 Task: Look for space in East Chicago, United States from 6th September, 2023 to 12th September, 2023 for 4 adults in price range Rs.10000 to Rs.14000. Place can be private room with 4 bedrooms having 4 beds and 4 bathrooms. Property type can be house, flat, guest house. Amenities needed are: wifi, TV, free parkinig on premises, gym, breakfast. Booking option can be shelf check-in. Required host language is English.
Action: Mouse moved to (486, 102)
Screenshot: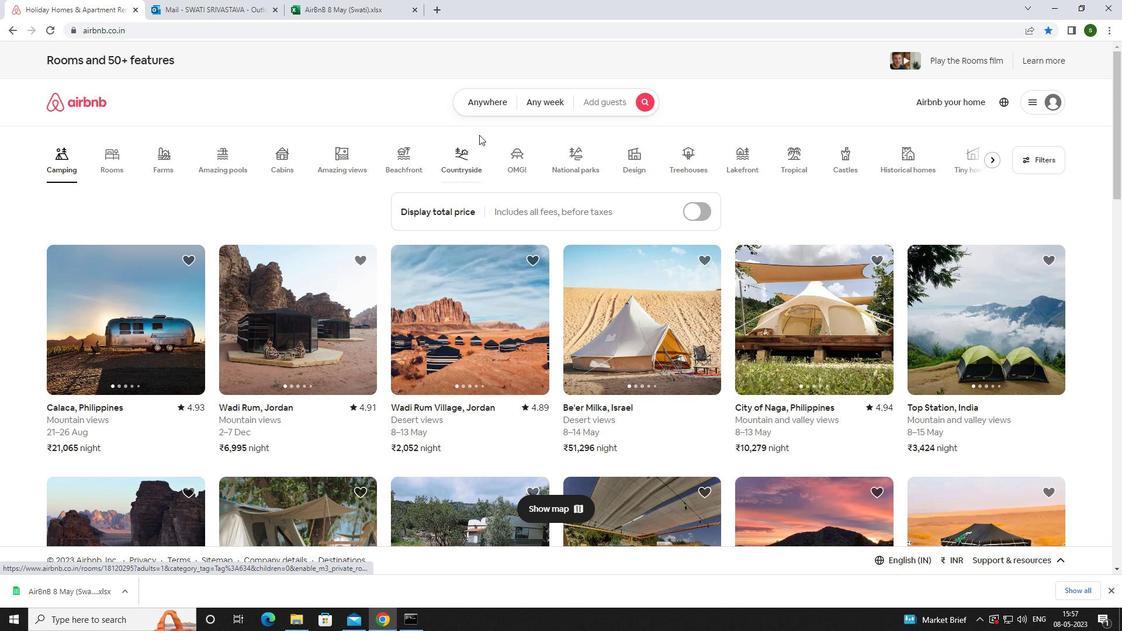 
Action: Mouse pressed left at (486, 102)
Screenshot: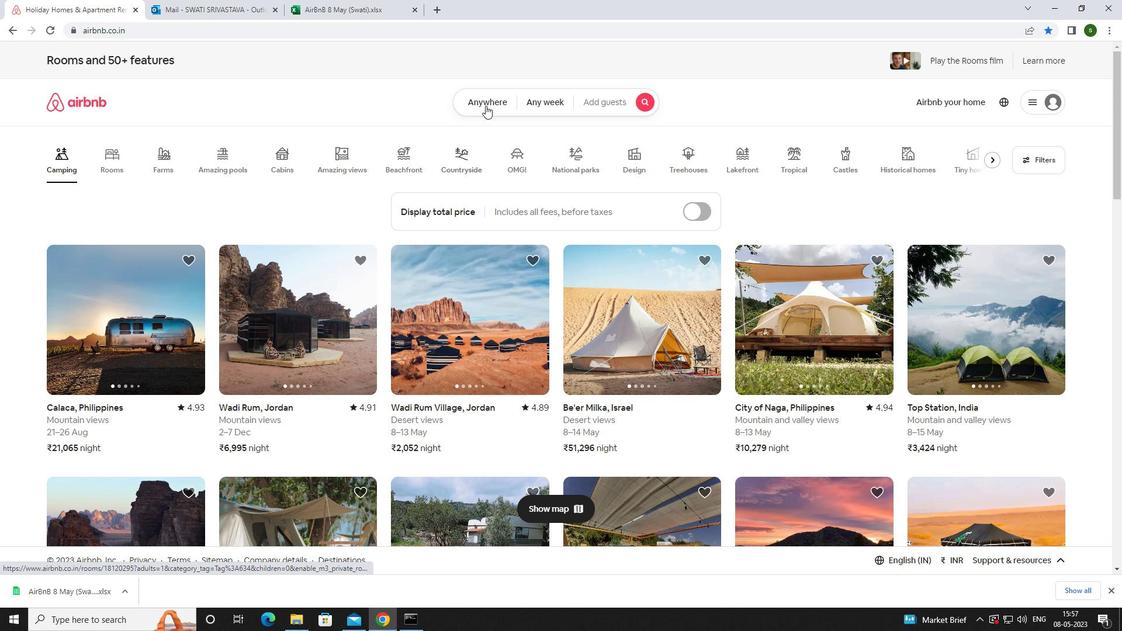 
Action: Mouse moved to (402, 149)
Screenshot: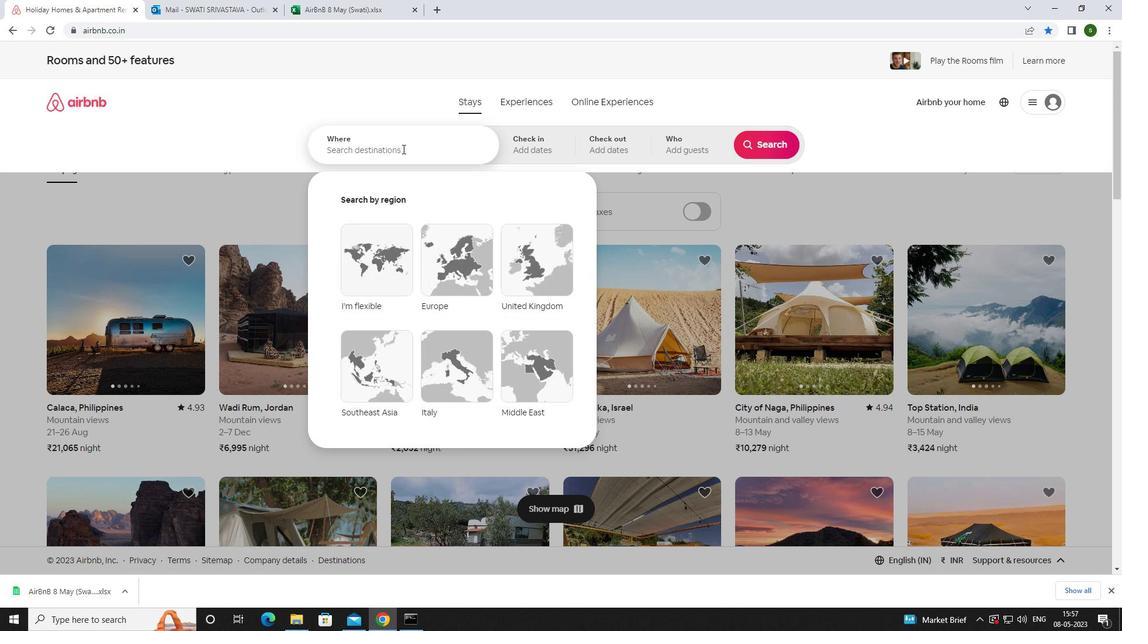 
Action: Mouse pressed left at (402, 149)
Screenshot: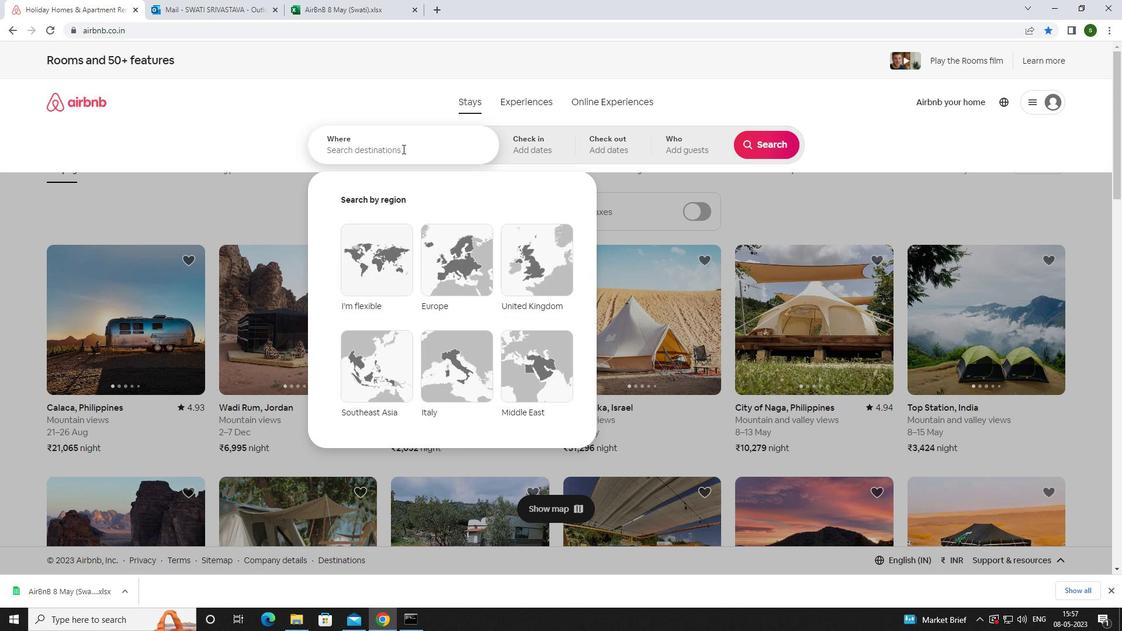 
Action: Key pressed <Key.caps_lock>e<Key.caps_lock>ast<Key.space><Key.caps_lock>c<Key.caps_lock>hicago,<Key.space><Key.caps_lock>u<Key.caps_lock>nited<Key.space><Key.caps_lock>s<Key.caps_lock>tates<Key.enter>
Screenshot: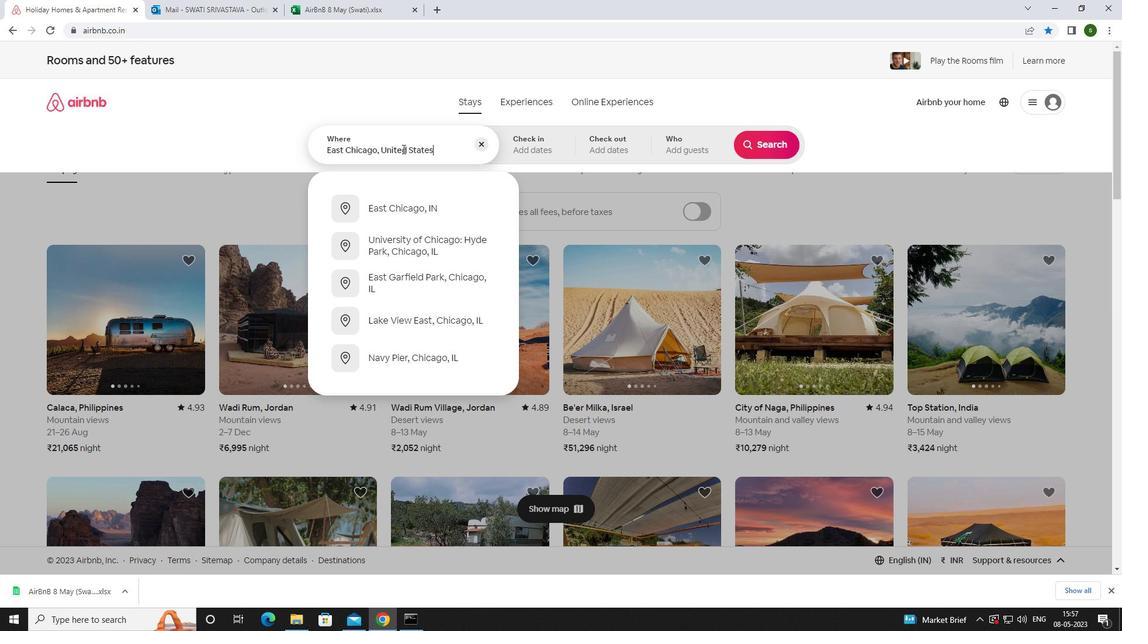 
Action: Mouse moved to (769, 237)
Screenshot: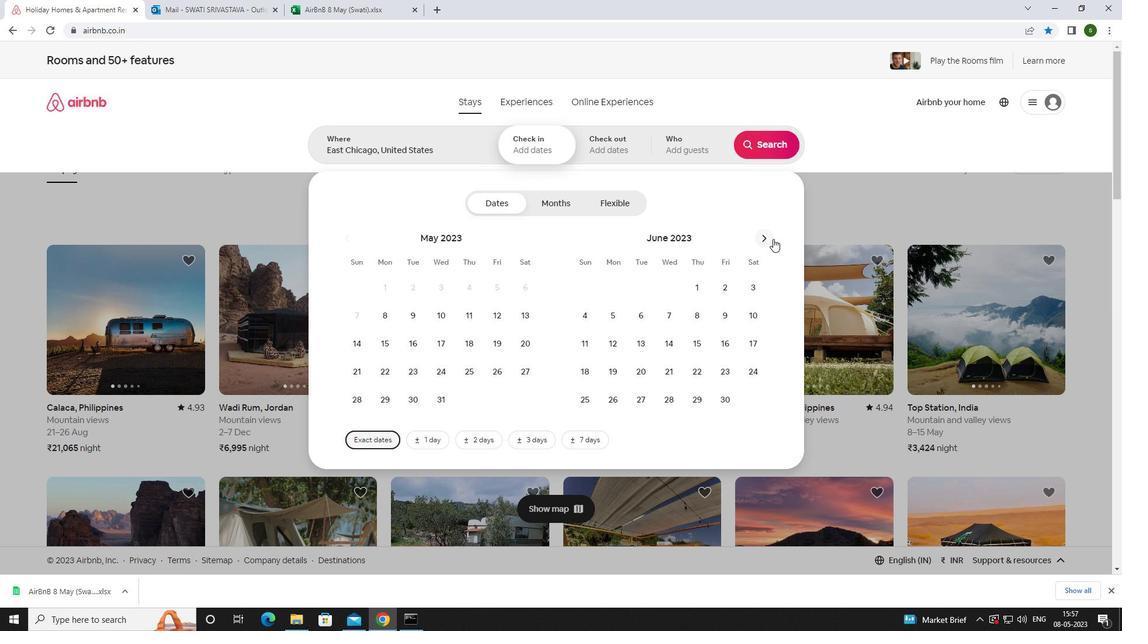 
Action: Mouse pressed left at (769, 237)
Screenshot: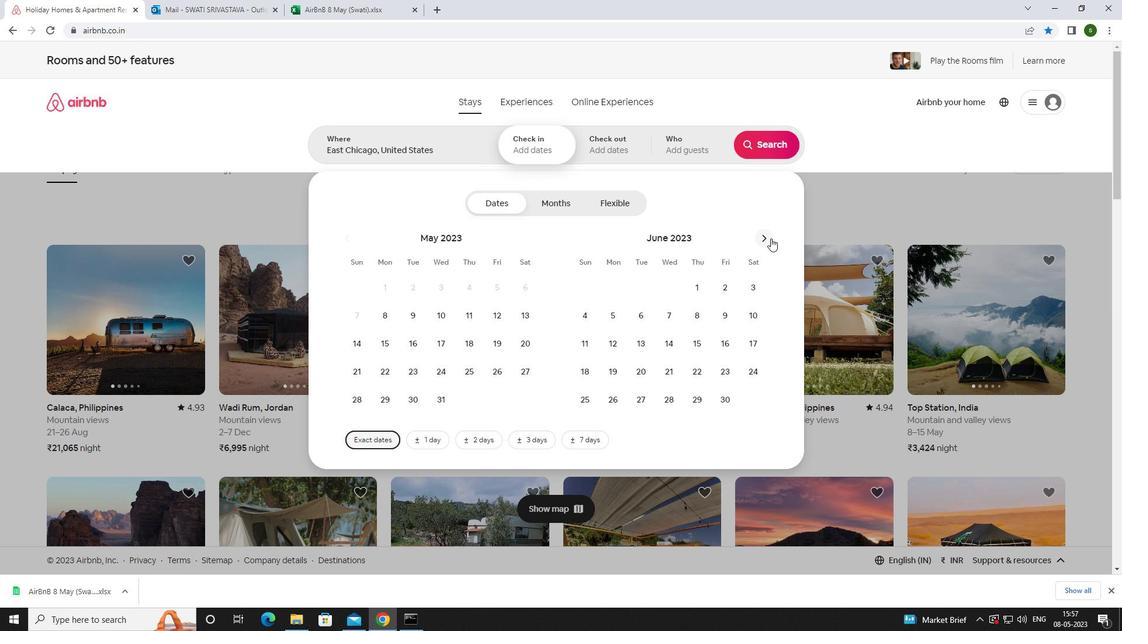 
Action: Mouse pressed left at (769, 237)
Screenshot: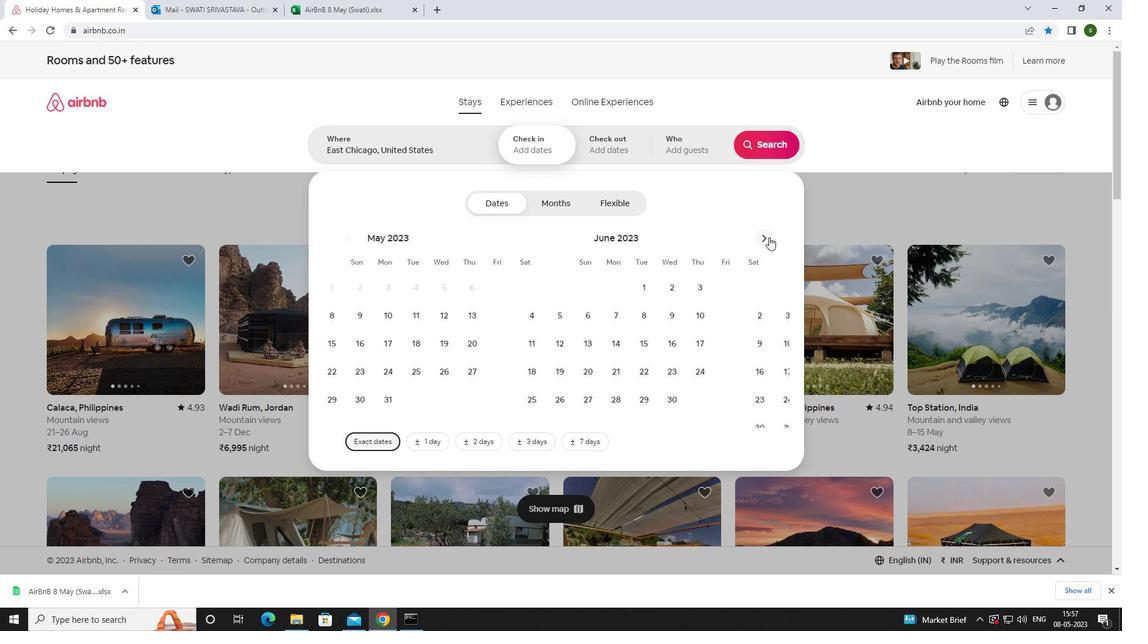 
Action: Mouse pressed left at (769, 237)
Screenshot: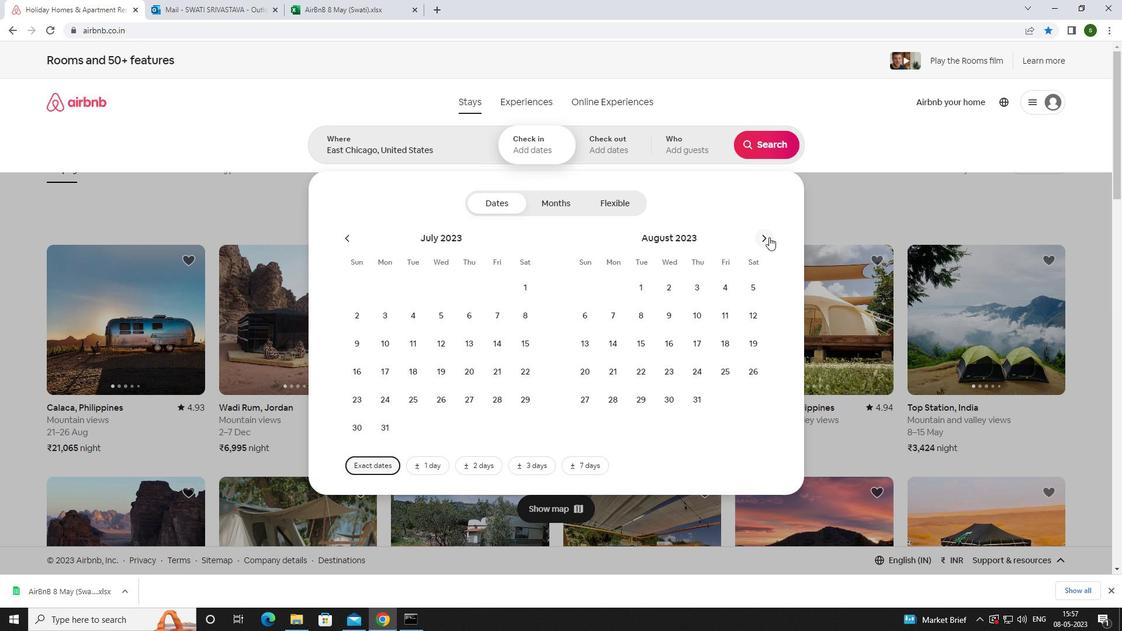 
Action: Mouse moved to (664, 310)
Screenshot: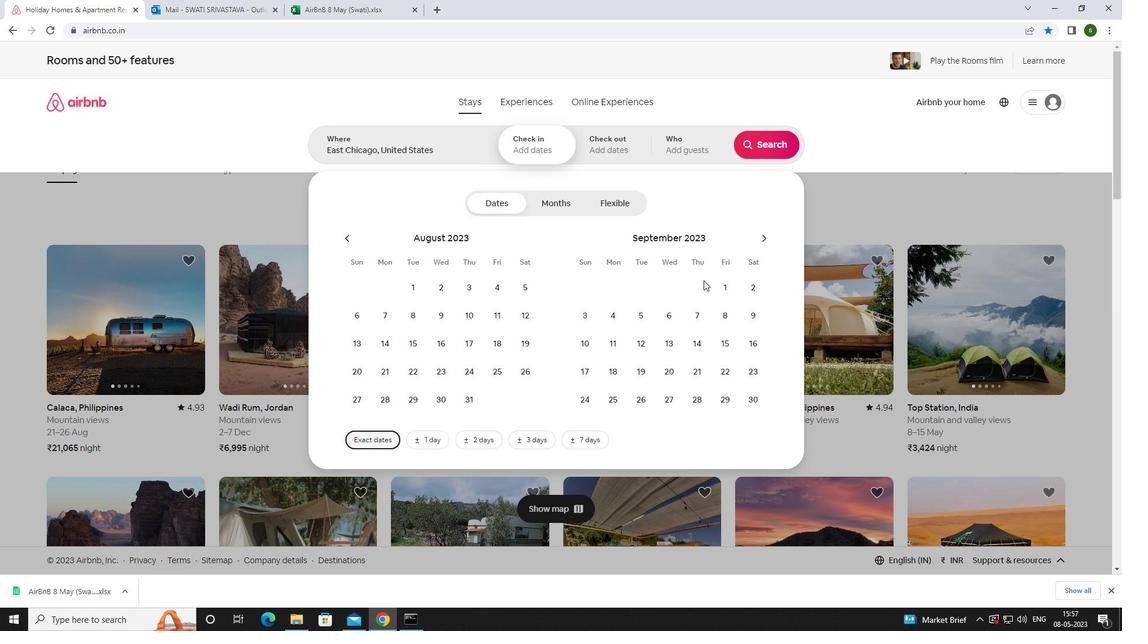 
Action: Mouse pressed left at (664, 310)
Screenshot: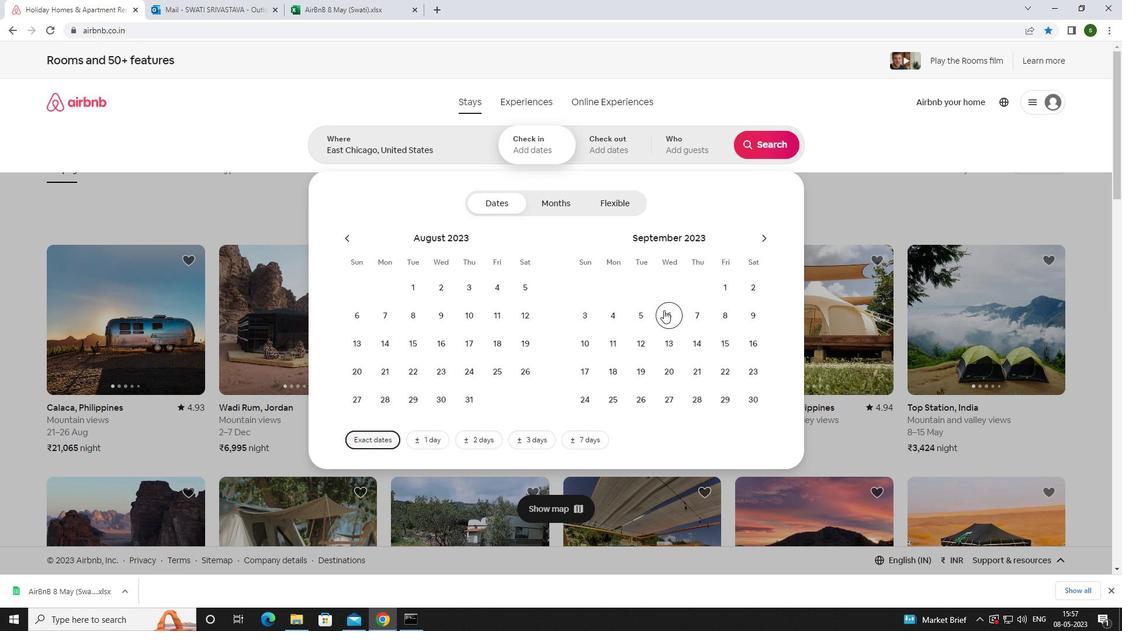
Action: Mouse moved to (641, 337)
Screenshot: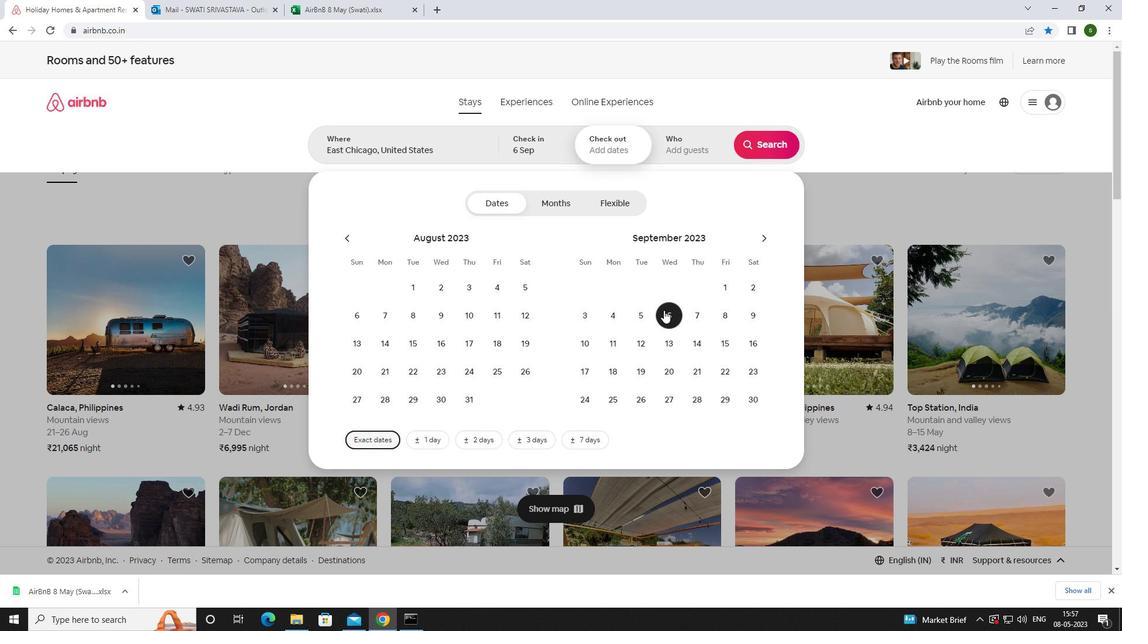 
Action: Mouse pressed left at (641, 337)
Screenshot: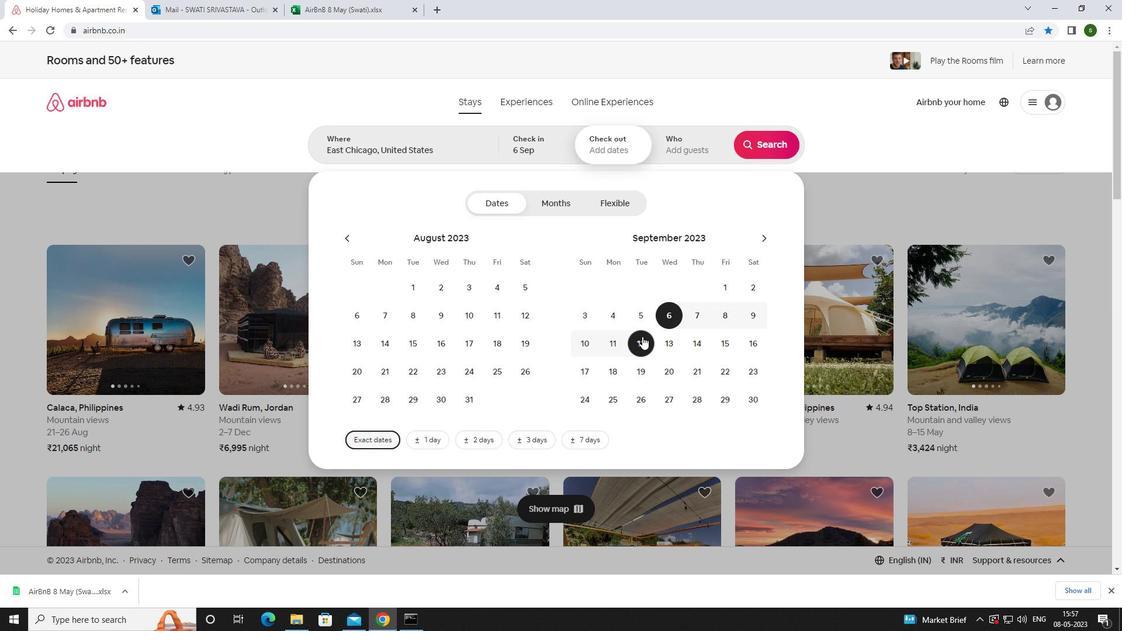 
Action: Mouse moved to (679, 149)
Screenshot: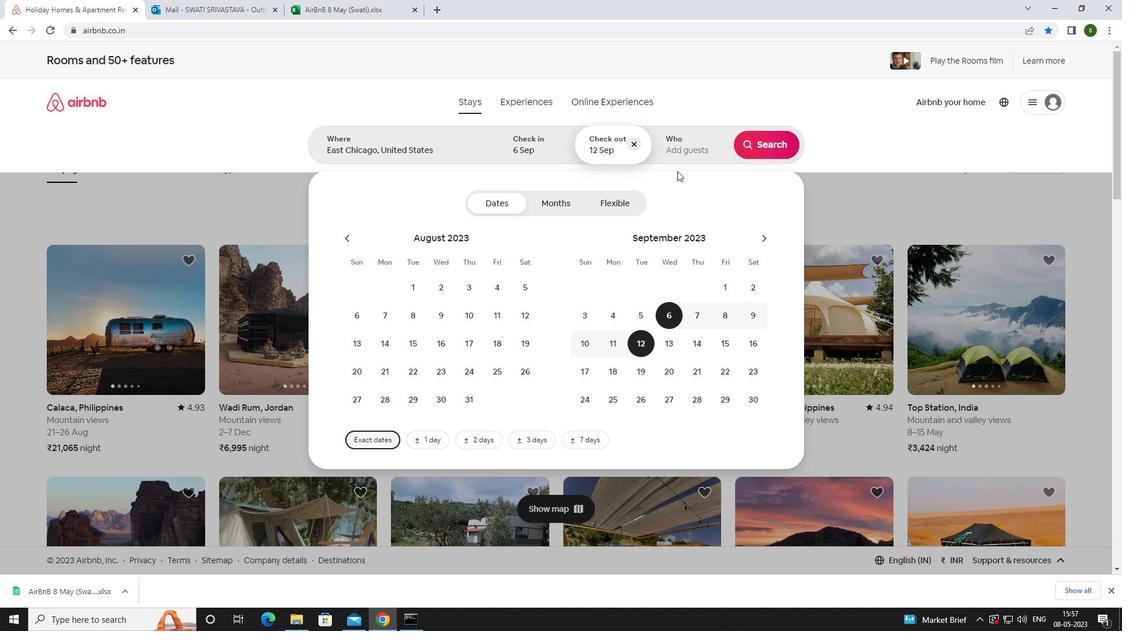 
Action: Mouse pressed left at (679, 149)
Screenshot: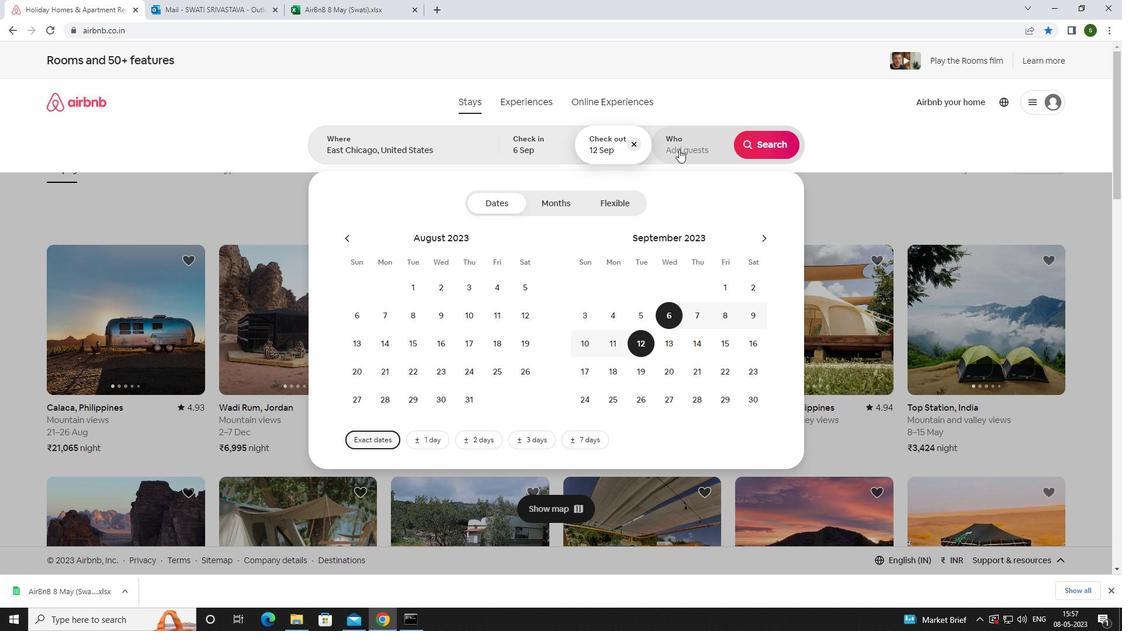 
Action: Mouse moved to (766, 205)
Screenshot: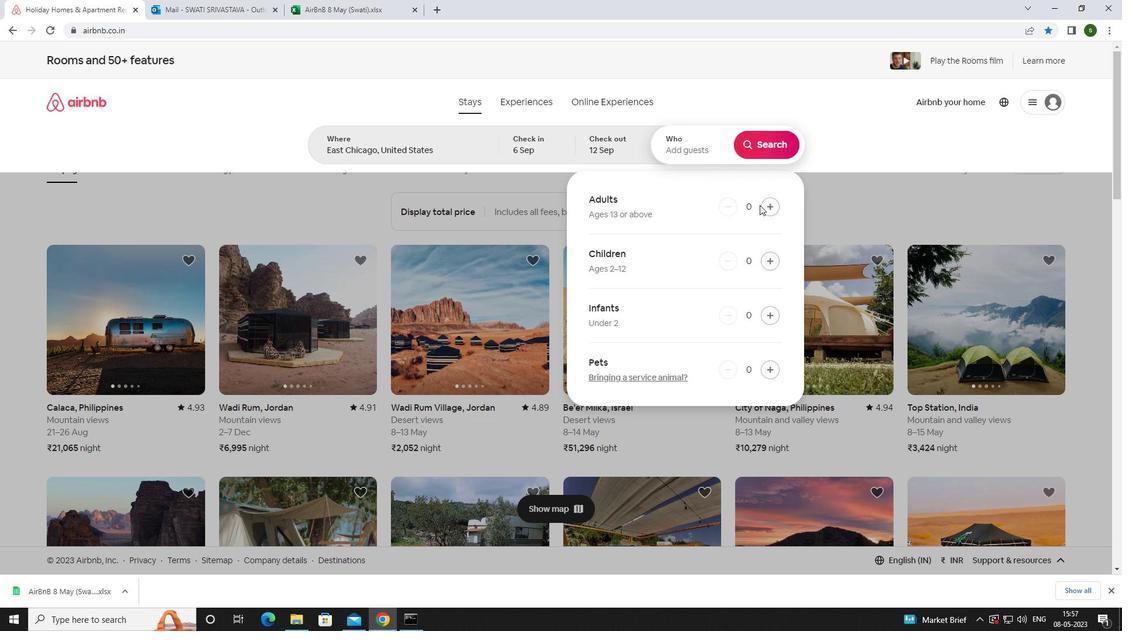 
Action: Mouse pressed left at (766, 205)
Screenshot: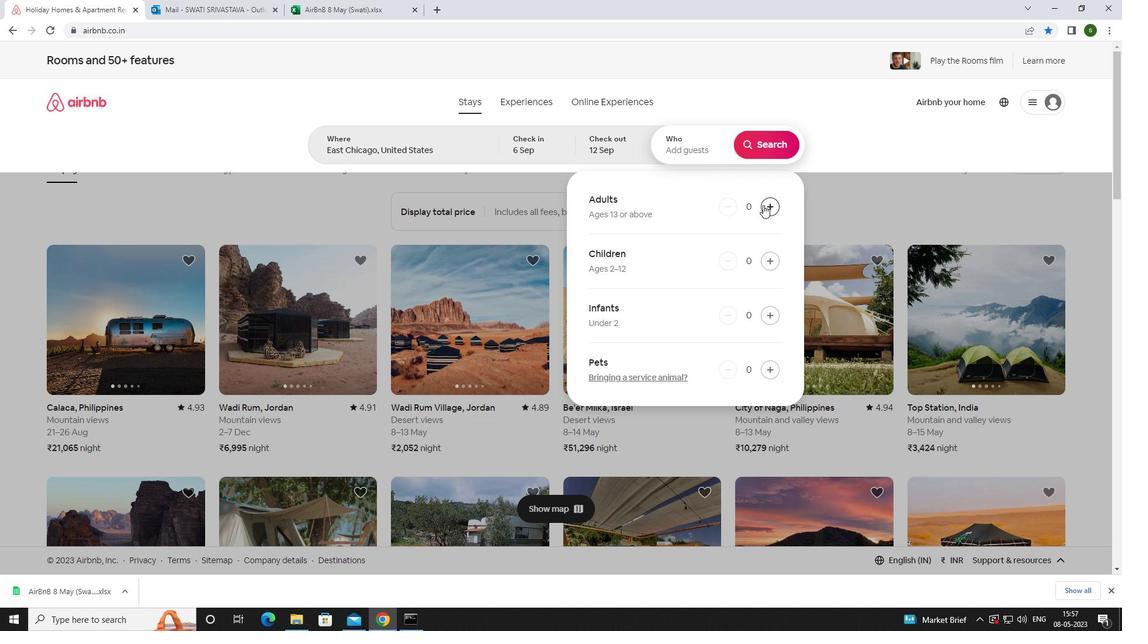 
Action: Mouse pressed left at (766, 205)
Screenshot: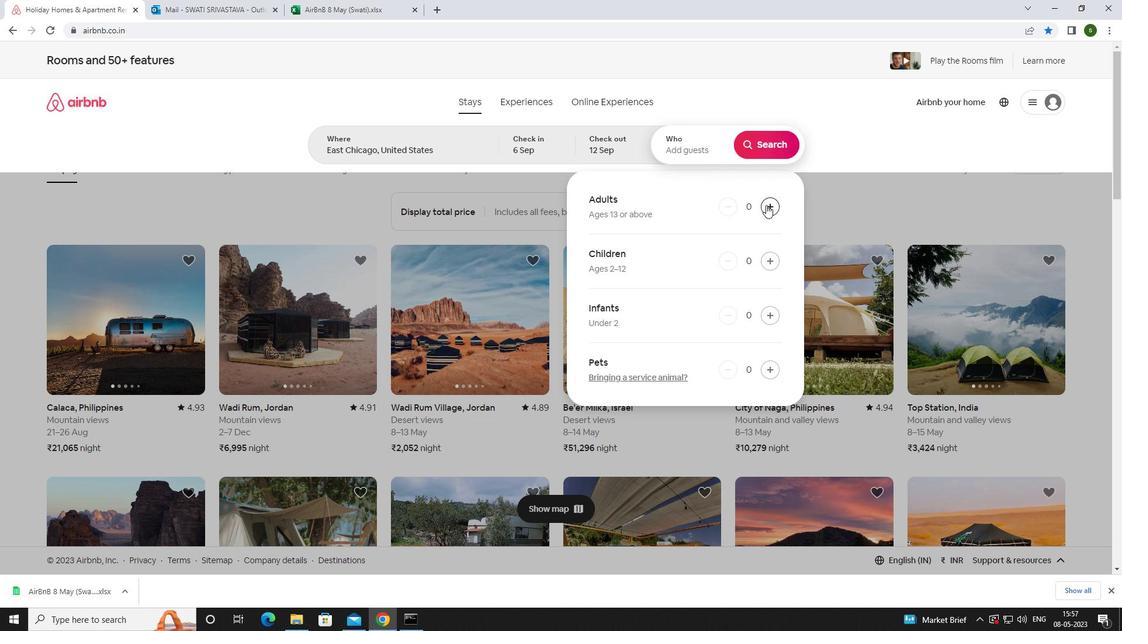 
Action: Mouse pressed left at (766, 205)
Screenshot: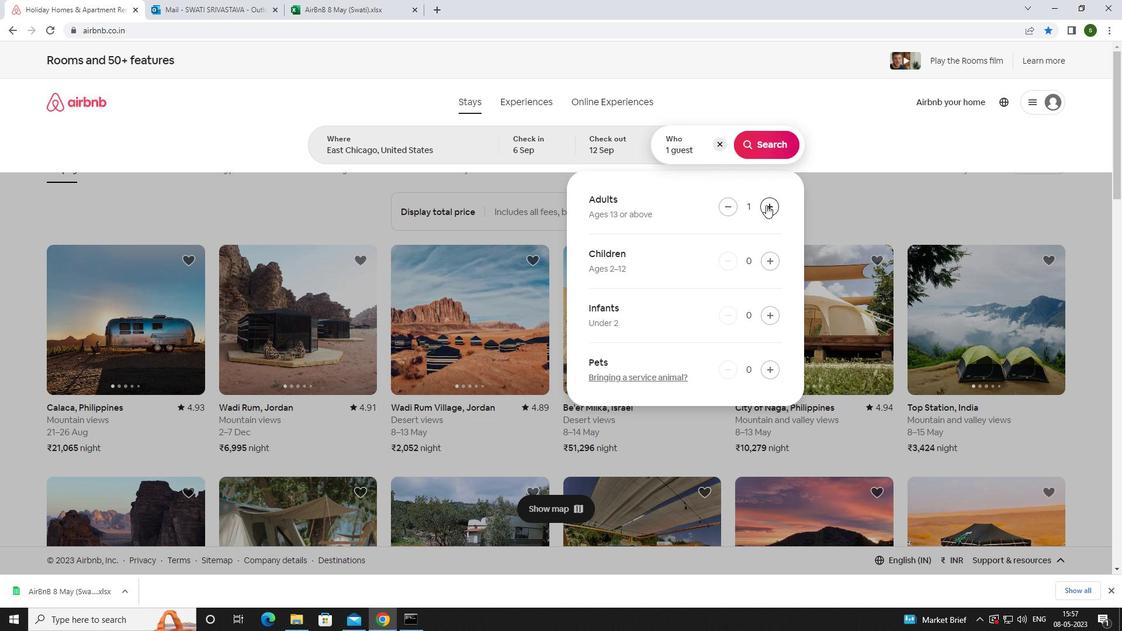 
Action: Mouse pressed left at (766, 205)
Screenshot: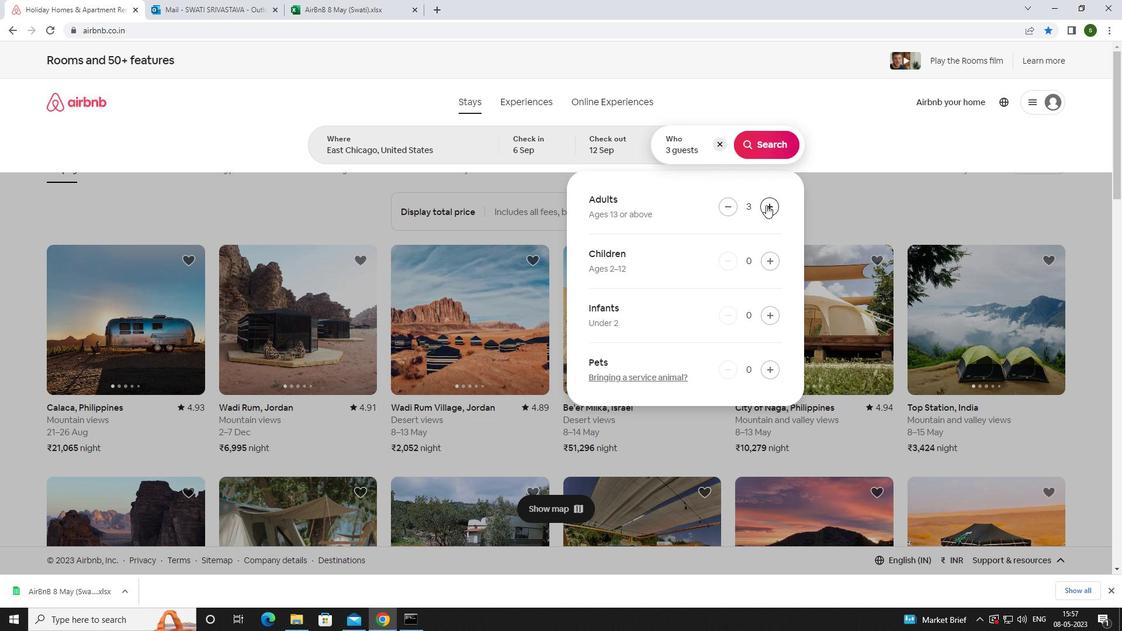 
Action: Mouse moved to (766, 146)
Screenshot: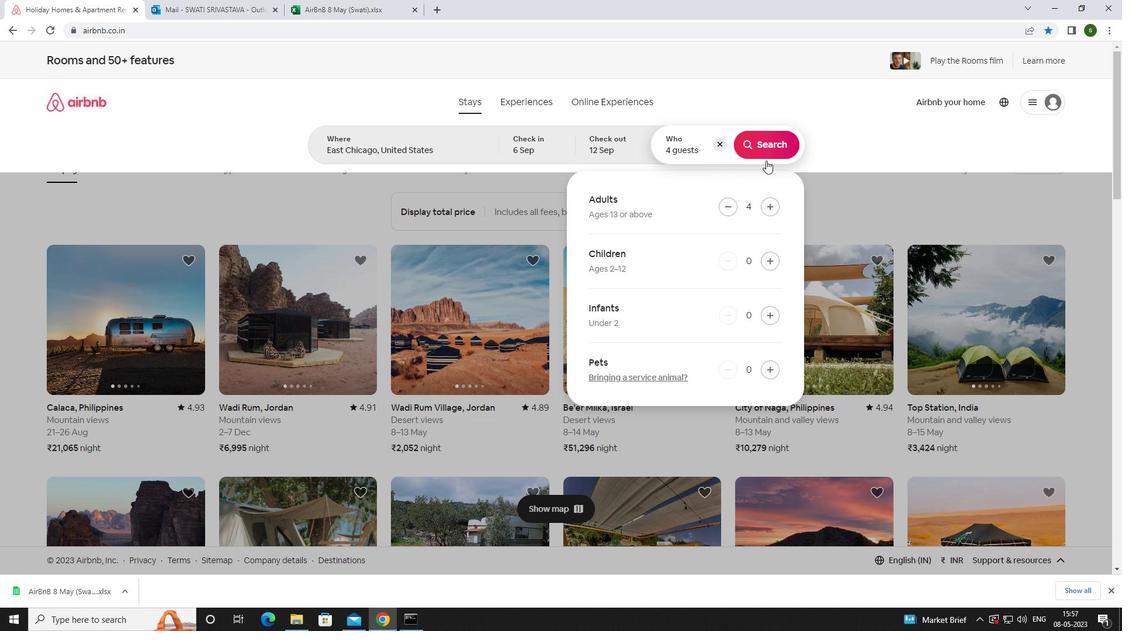 
Action: Mouse pressed left at (766, 146)
Screenshot: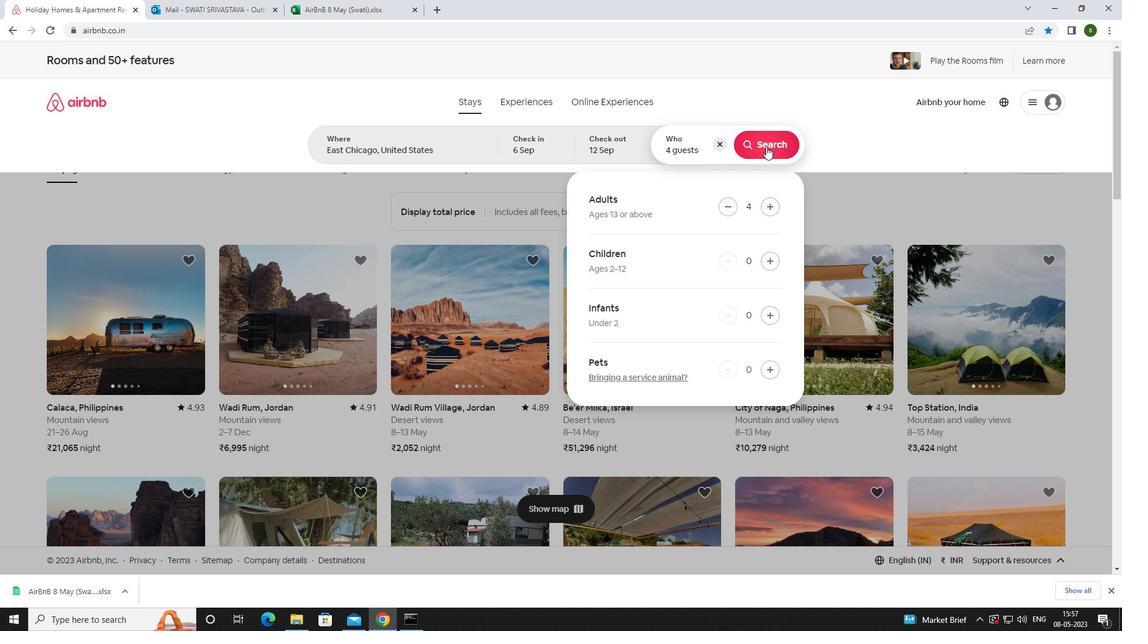 
Action: Mouse moved to (1061, 105)
Screenshot: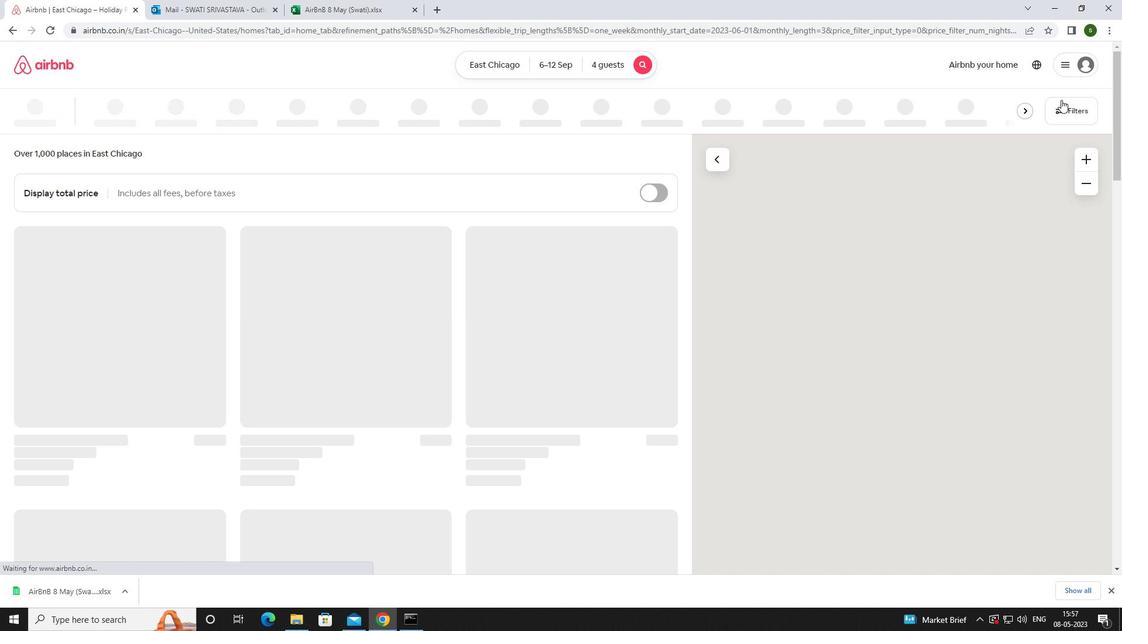 
Action: Mouse pressed left at (1061, 105)
Screenshot: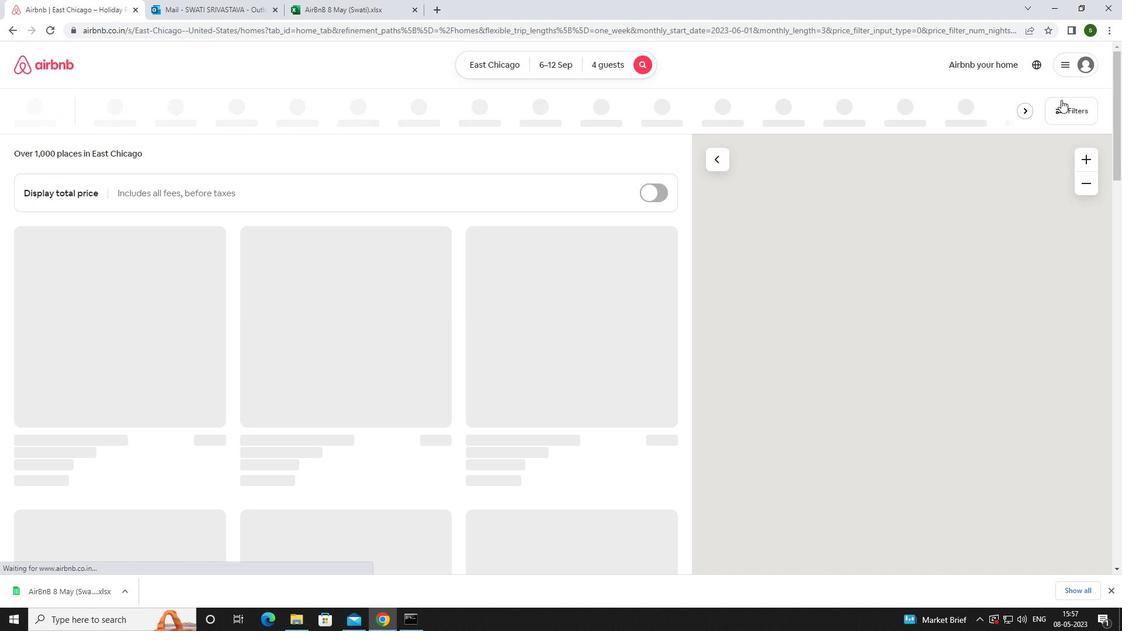 
Action: Mouse moved to (443, 390)
Screenshot: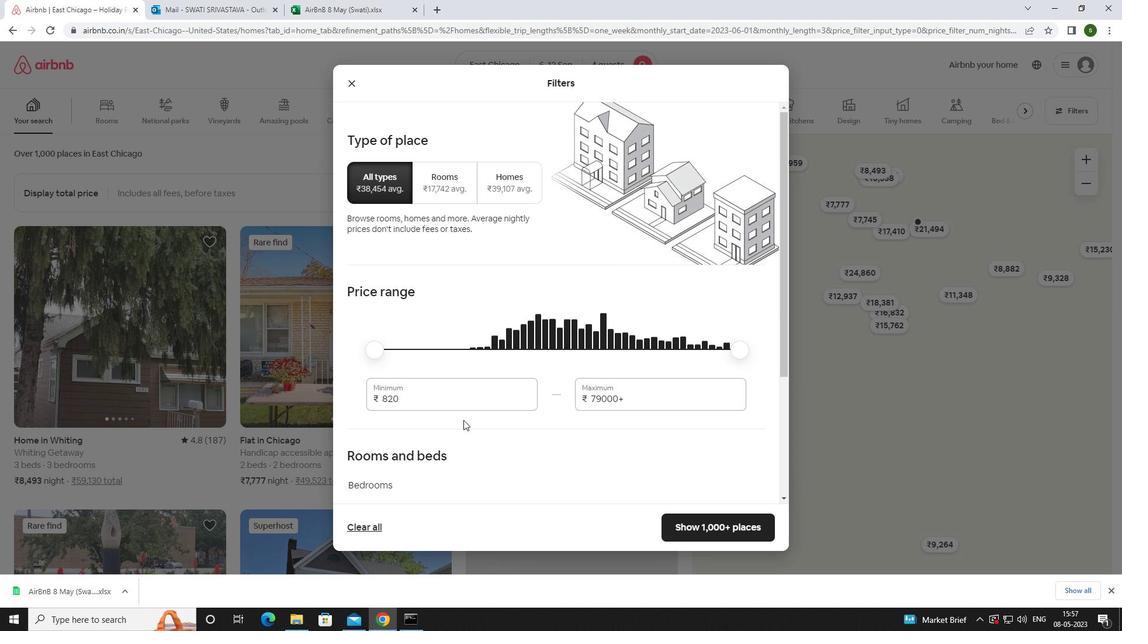 
Action: Mouse pressed left at (443, 390)
Screenshot: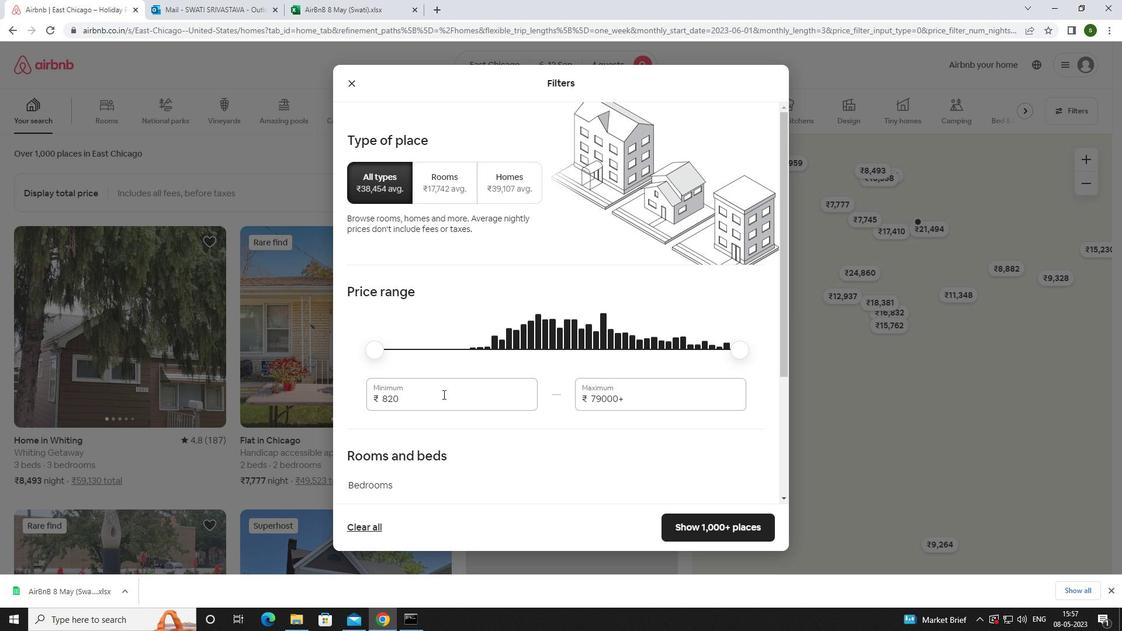 
Action: Key pressed <Key.backspace><Key.backspace><Key.backspace><Key.backspace>10000
Screenshot: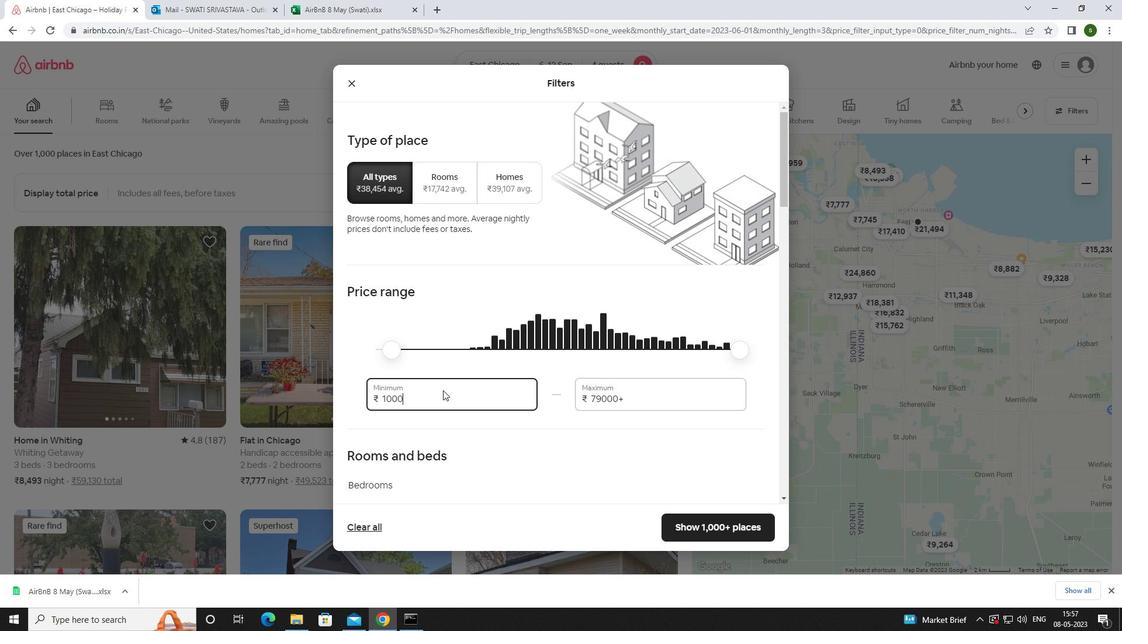 
Action: Mouse moved to (644, 392)
Screenshot: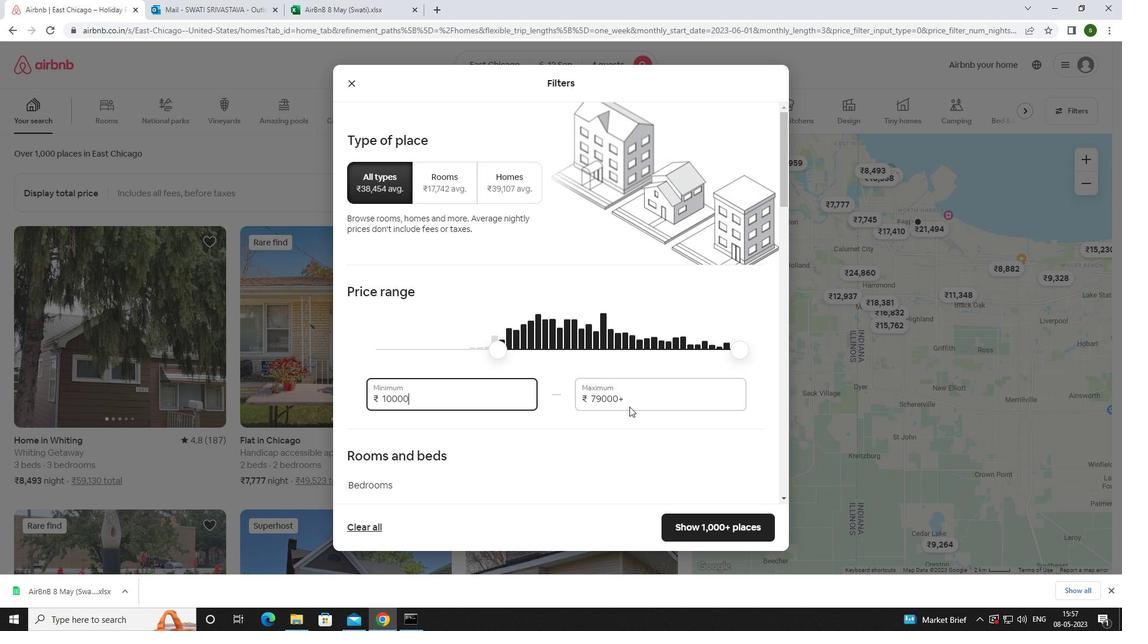 
Action: Mouse pressed left at (644, 392)
Screenshot: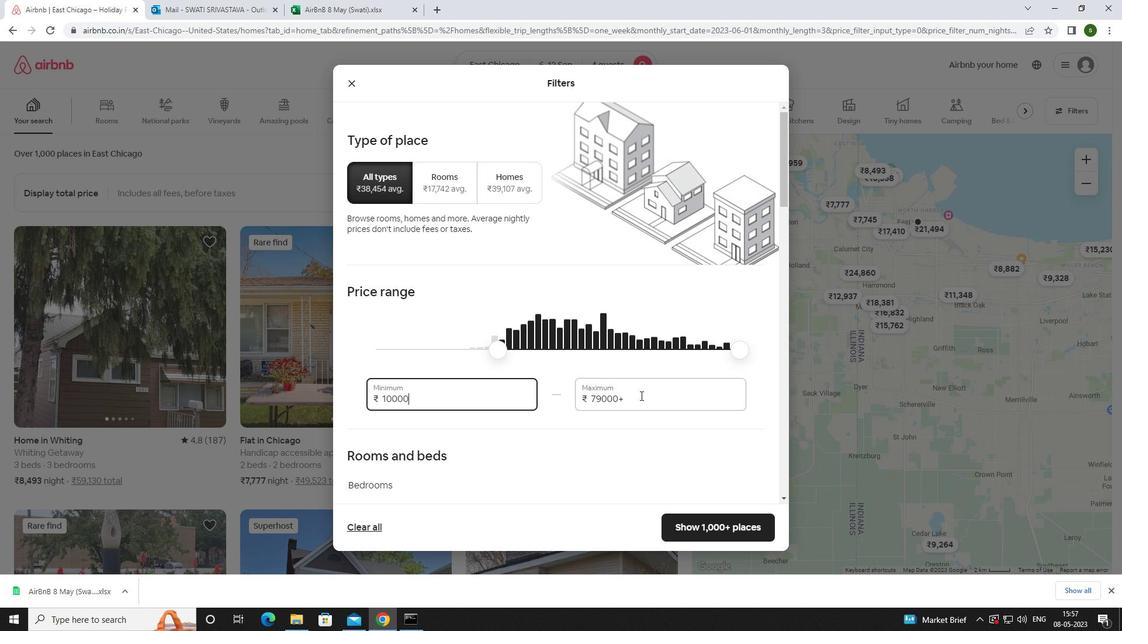 
Action: Key pressed <Key.backspace><Key.backspace><Key.backspace><Key.backspace><Key.backspace><Key.backspace><Key.backspace><Key.backspace><Key.backspace><Key.backspace>14000
Screenshot: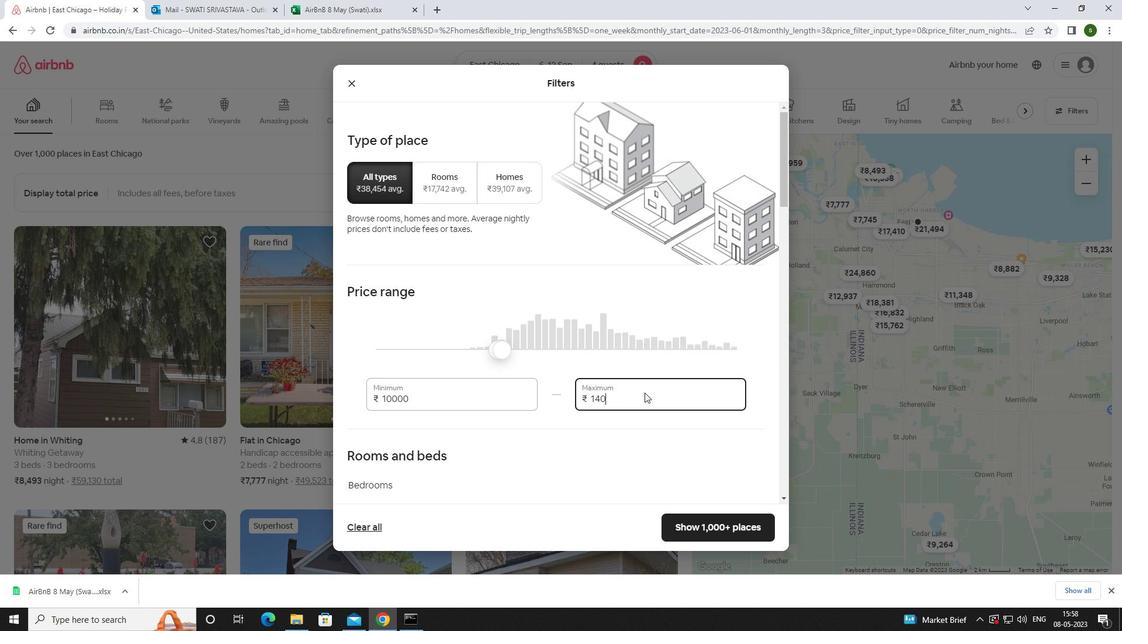 
Action: Mouse moved to (599, 377)
Screenshot: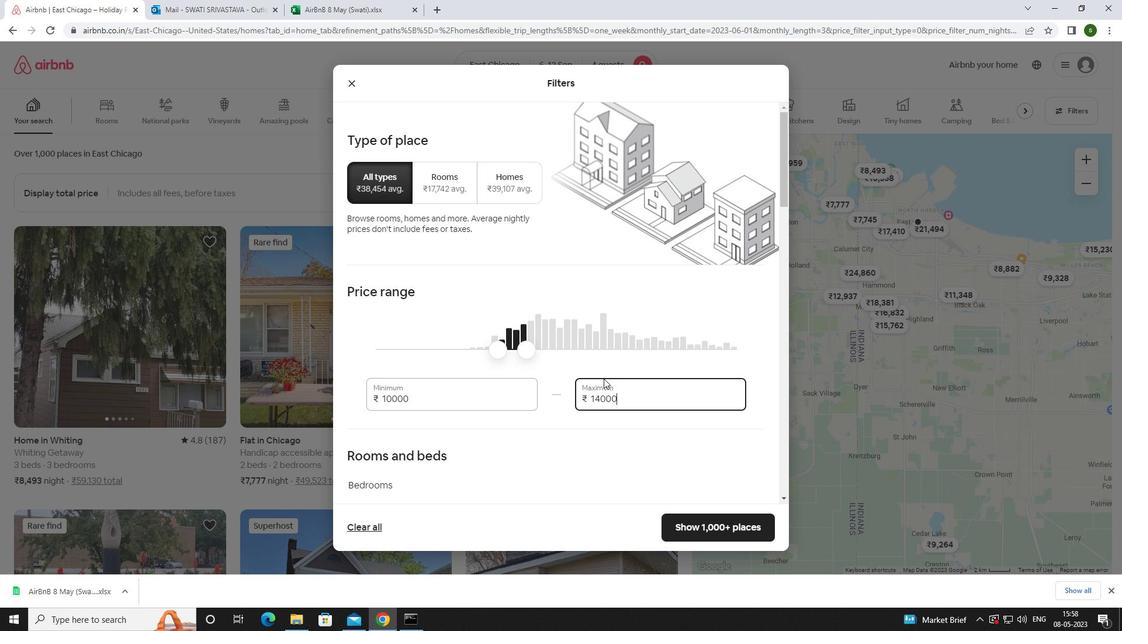 
Action: Mouse scrolled (599, 377) with delta (0, 0)
Screenshot: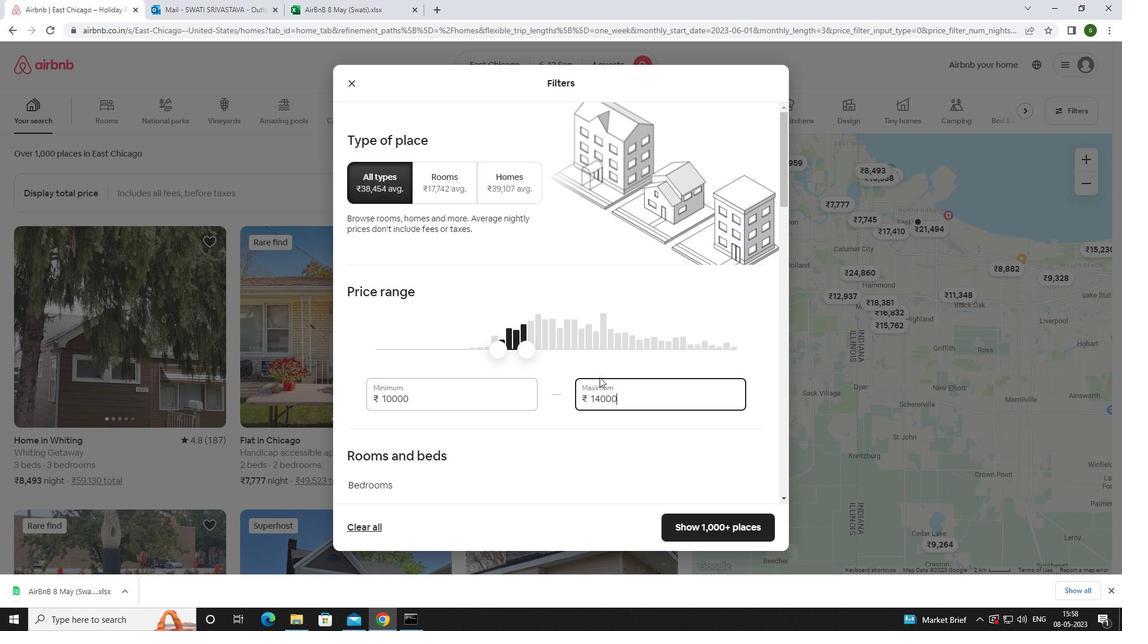 
Action: Mouse scrolled (599, 377) with delta (0, 0)
Screenshot: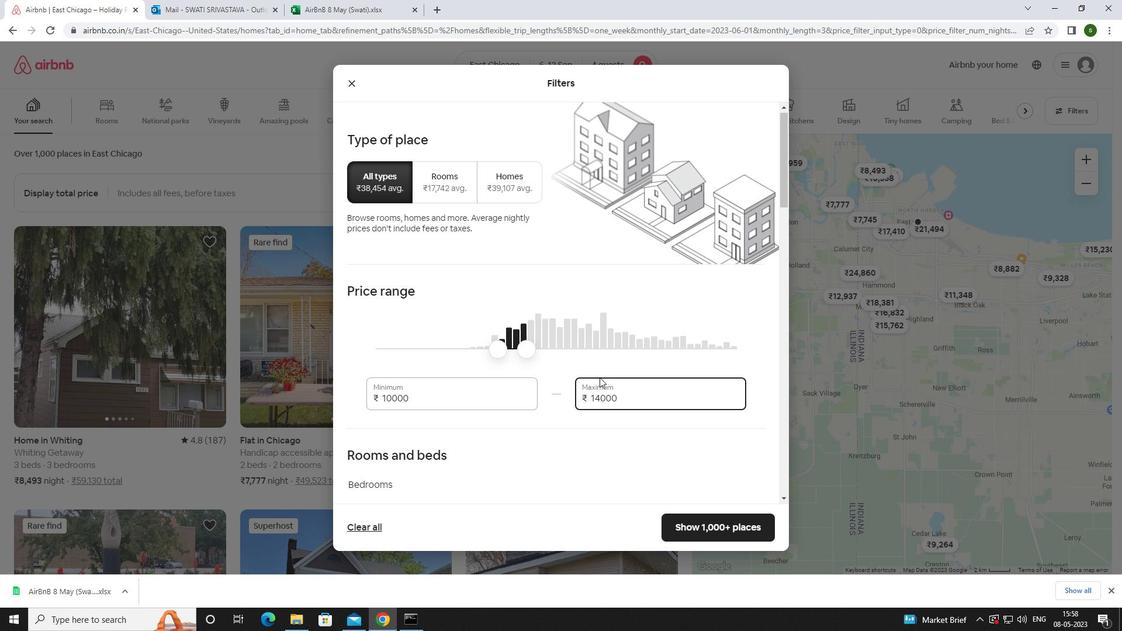 
Action: Mouse scrolled (599, 377) with delta (0, 0)
Screenshot: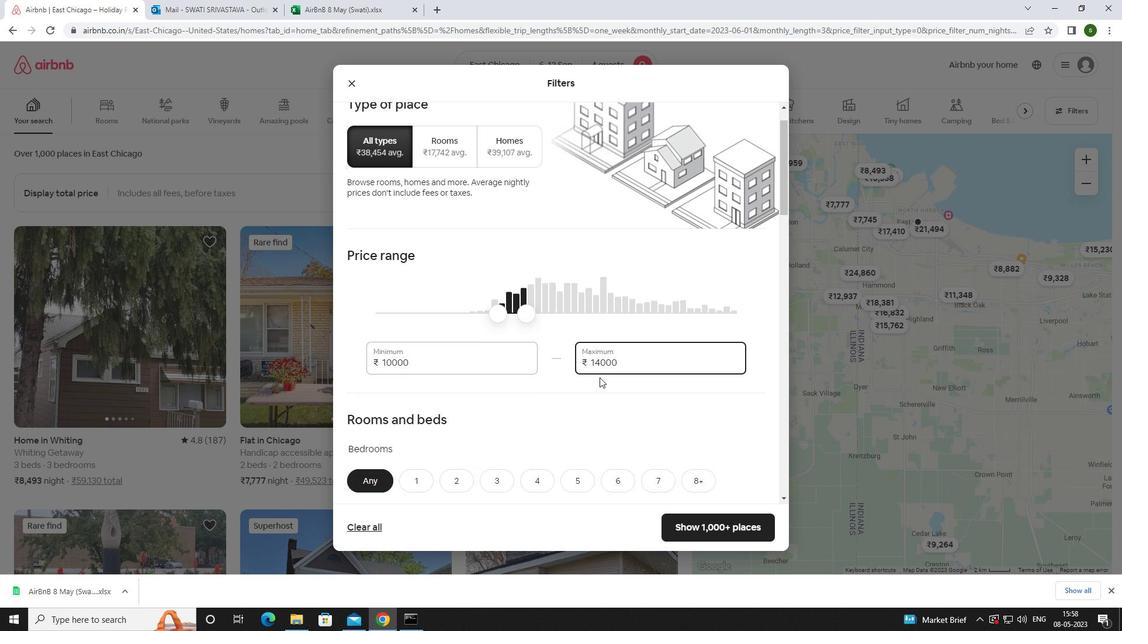 
Action: Mouse scrolled (599, 377) with delta (0, 0)
Screenshot: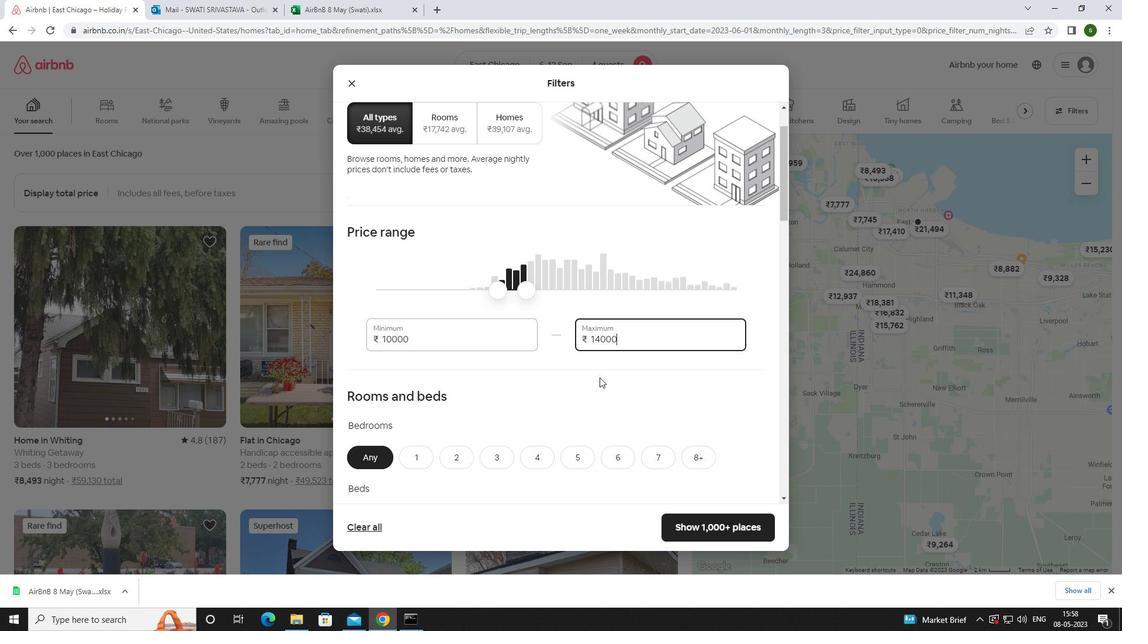 
Action: Mouse moved to (546, 281)
Screenshot: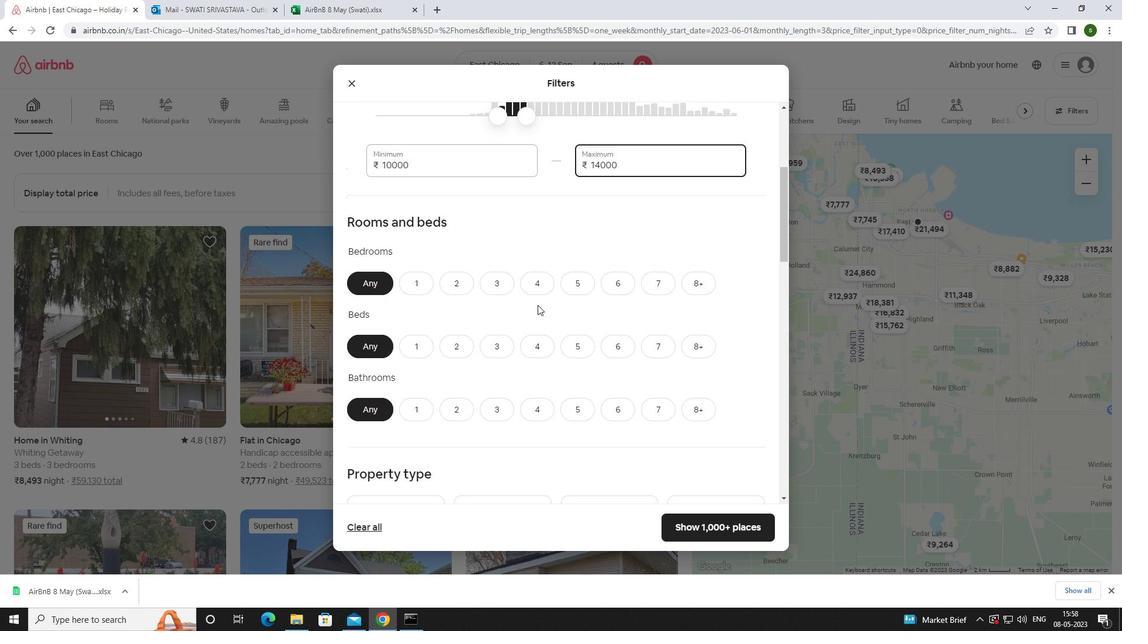 
Action: Mouse pressed left at (546, 281)
Screenshot: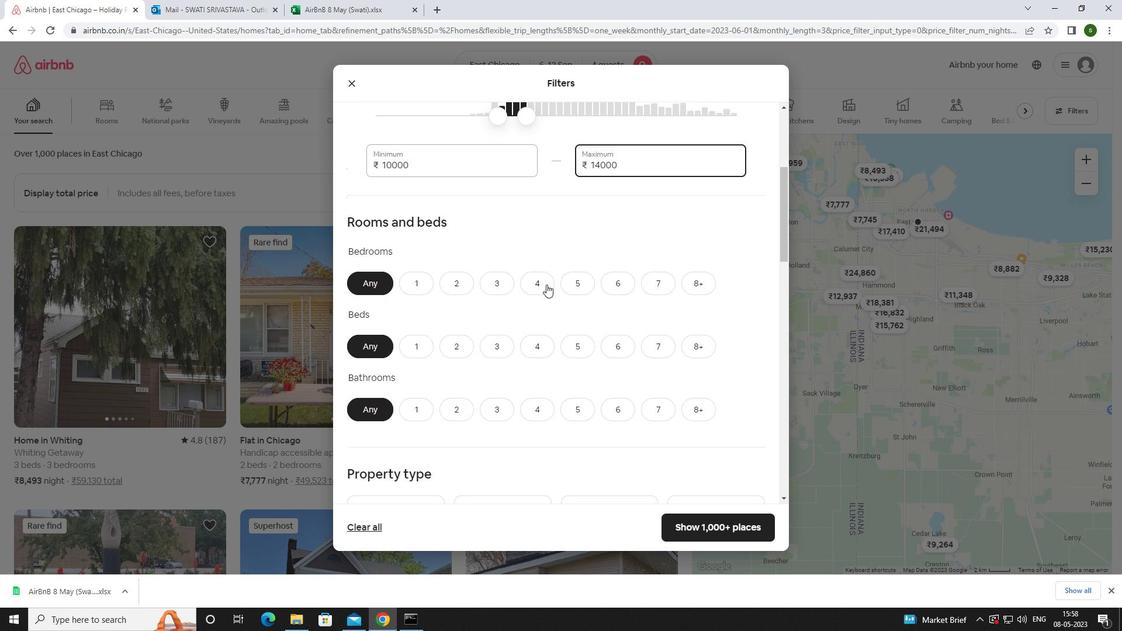
Action: Mouse moved to (538, 346)
Screenshot: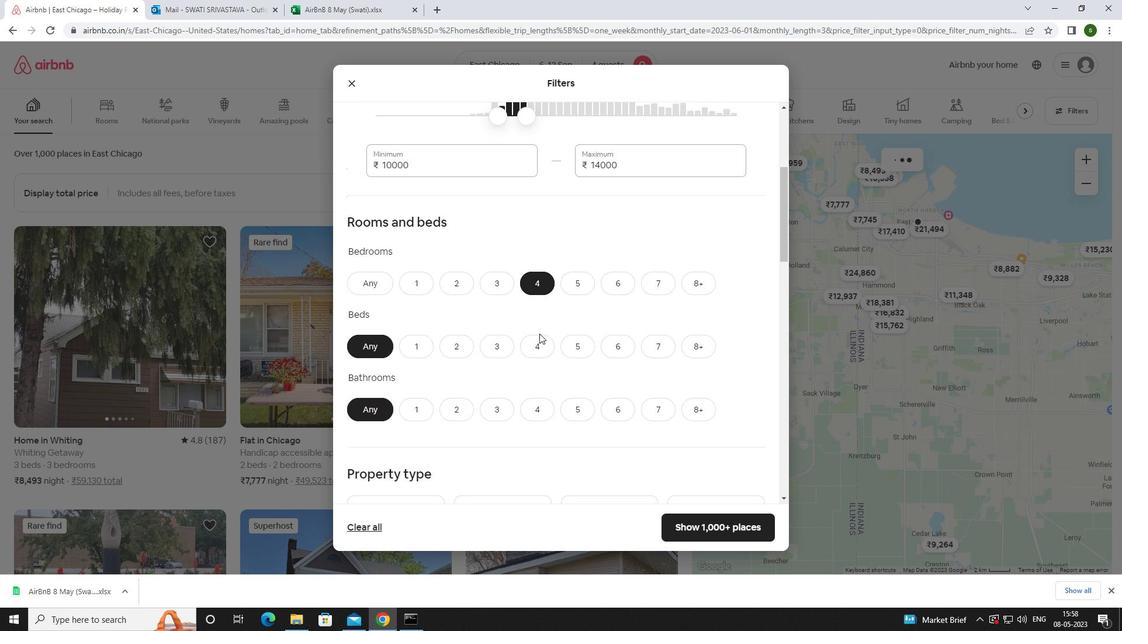 
Action: Mouse pressed left at (538, 346)
Screenshot: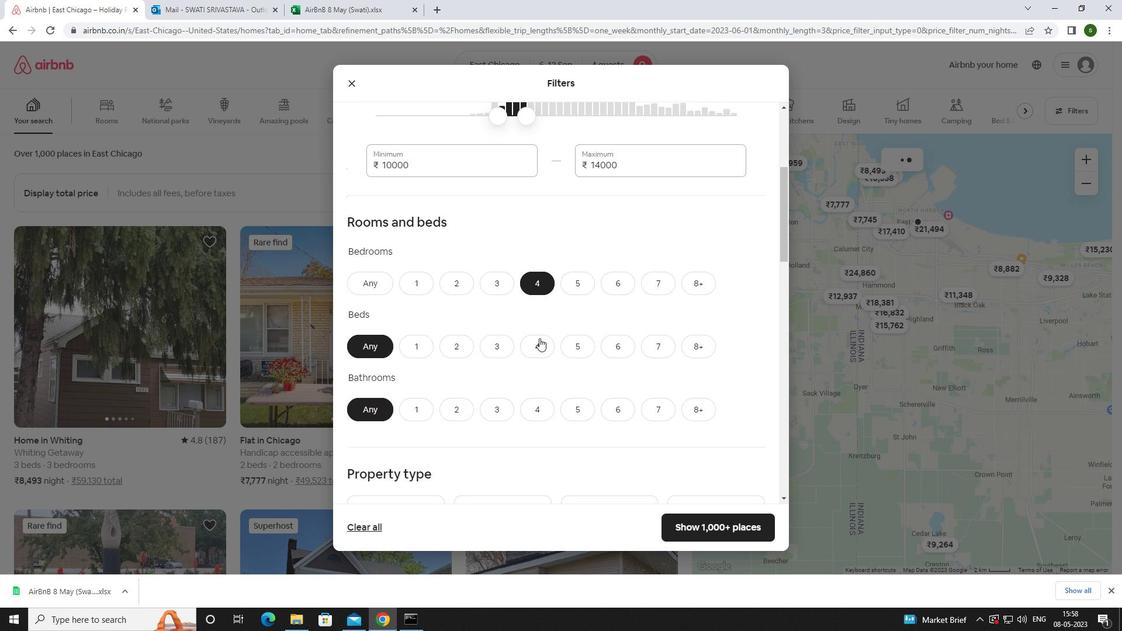 
Action: Mouse moved to (537, 408)
Screenshot: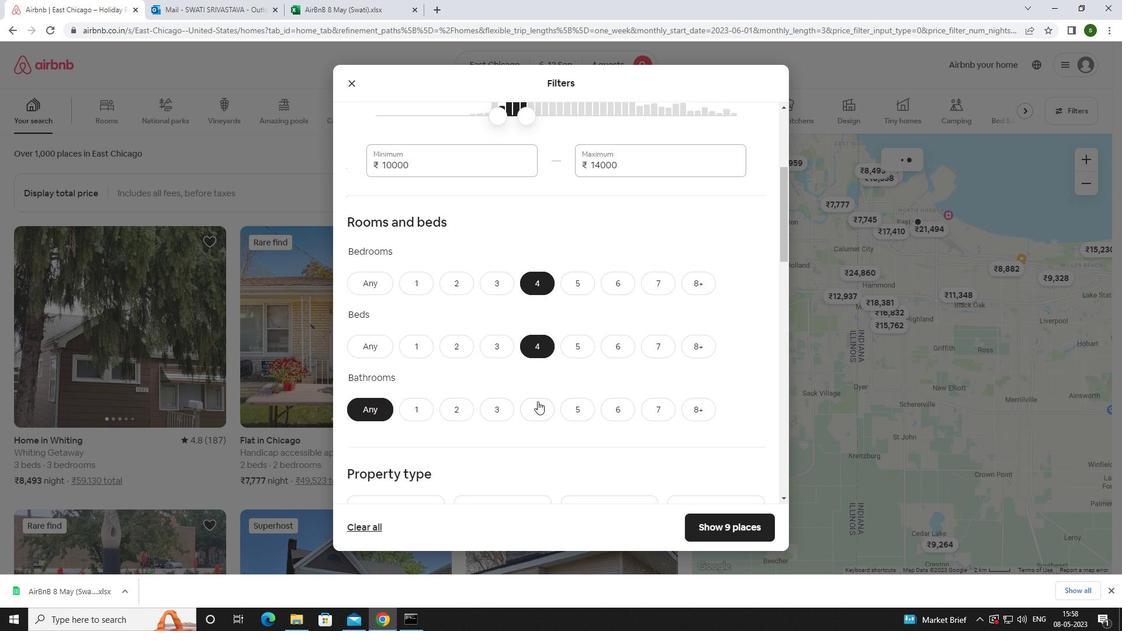 
Action: Mouse pressed left at (537, 408)
Screenshot: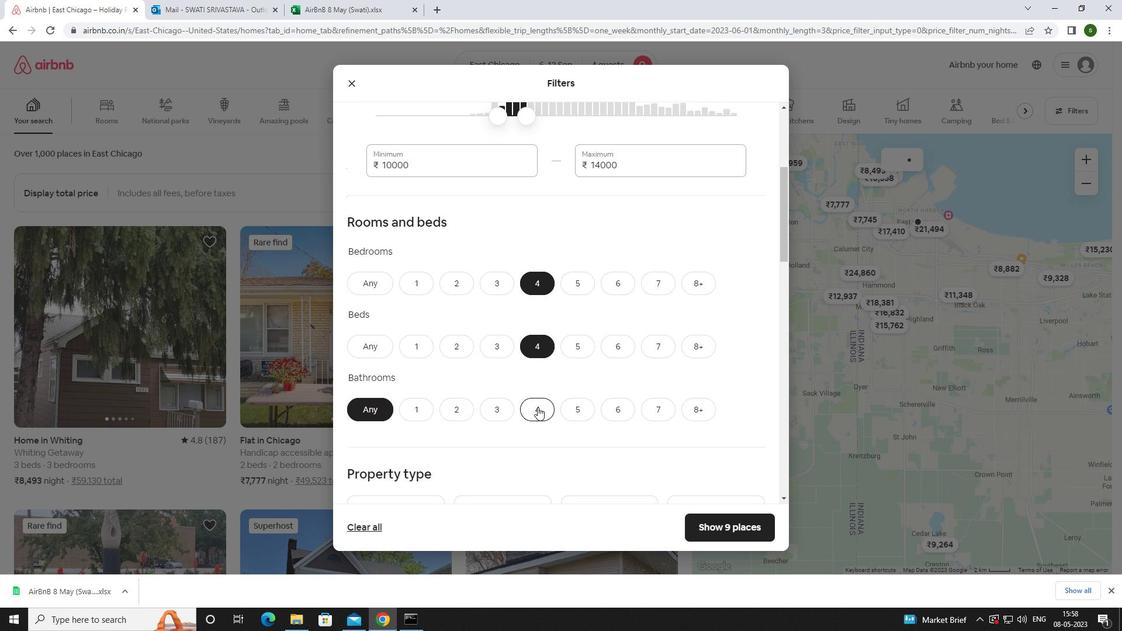 
Action: Mouse scrolled (537, 407) with delta (0, 0)
Screenshot: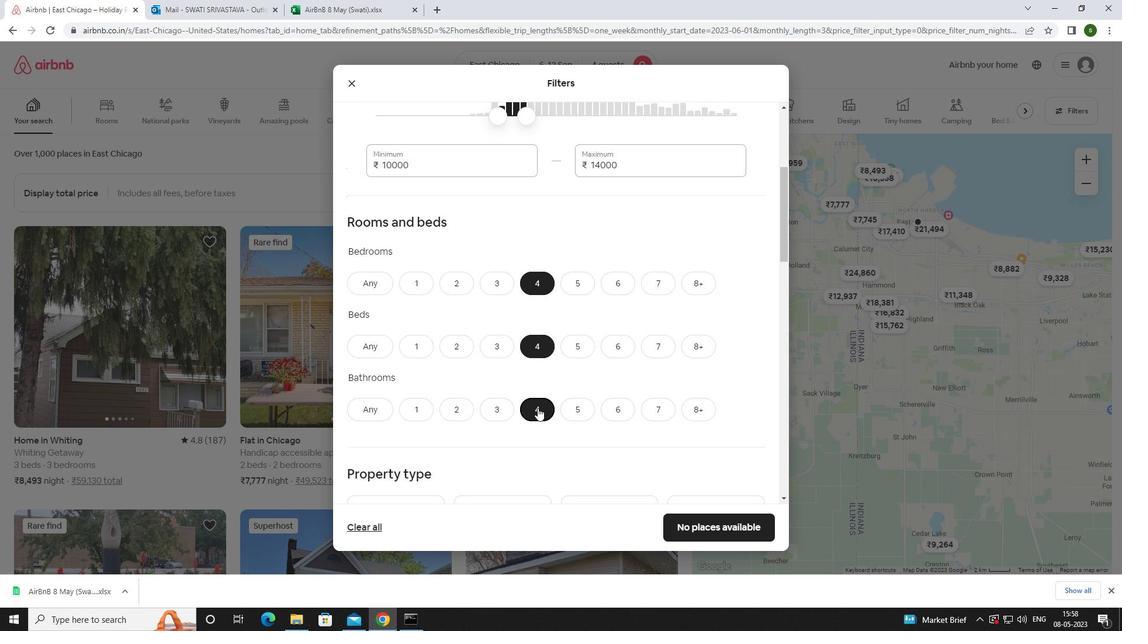
Action: Mouse scrolled (537, 407) with delta (0, 0)
Screenshot: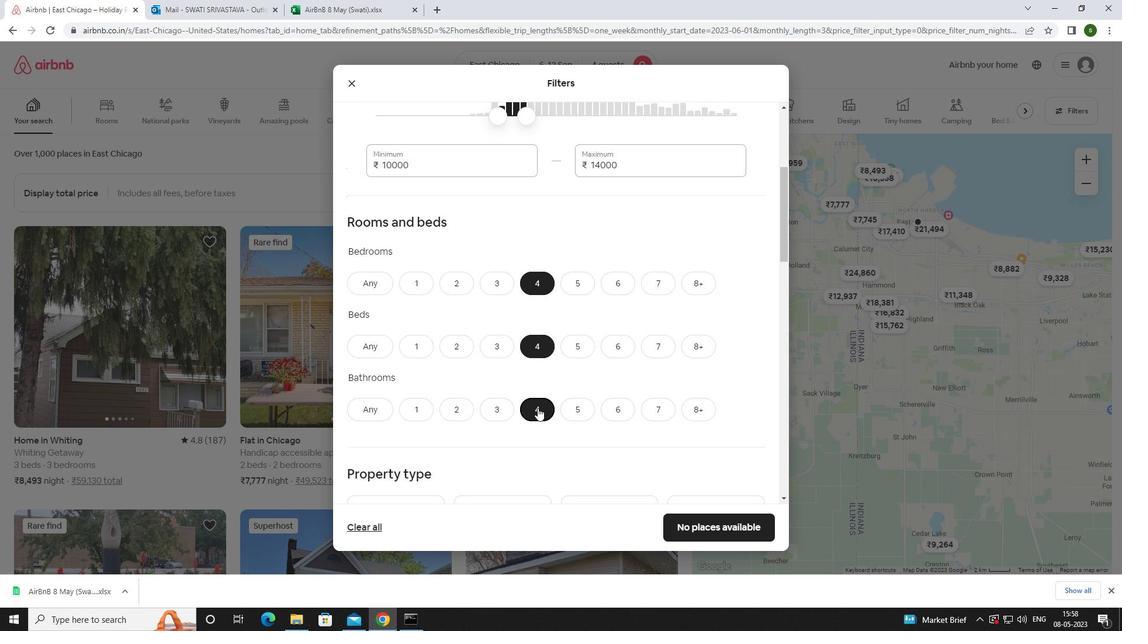 
Action: Mouse scrolled (537, 407) with delta (0, 0)
Screenshot: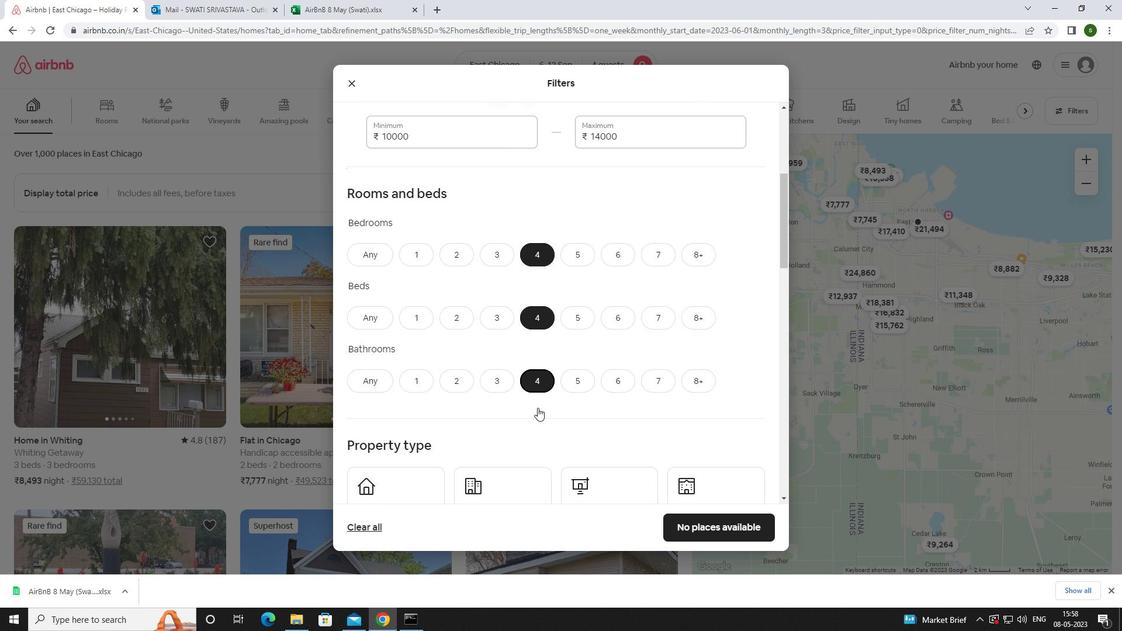 
Action: Mouse moved to (368, 355)
Screenshot: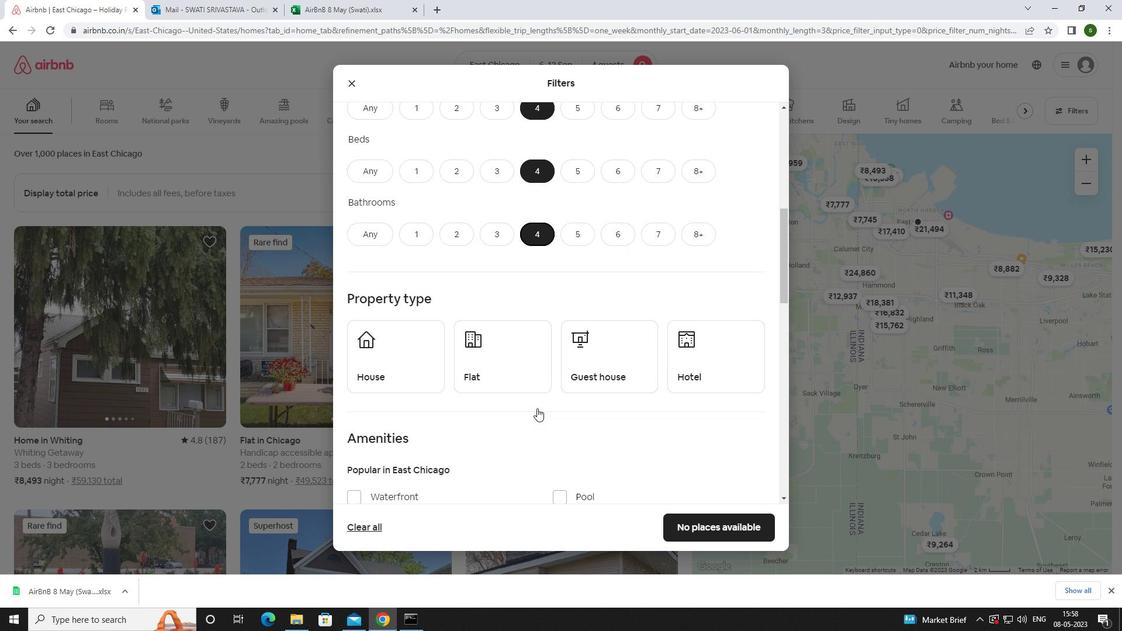 
Action: Mouse pressed left at (368, 355)
Screenshot: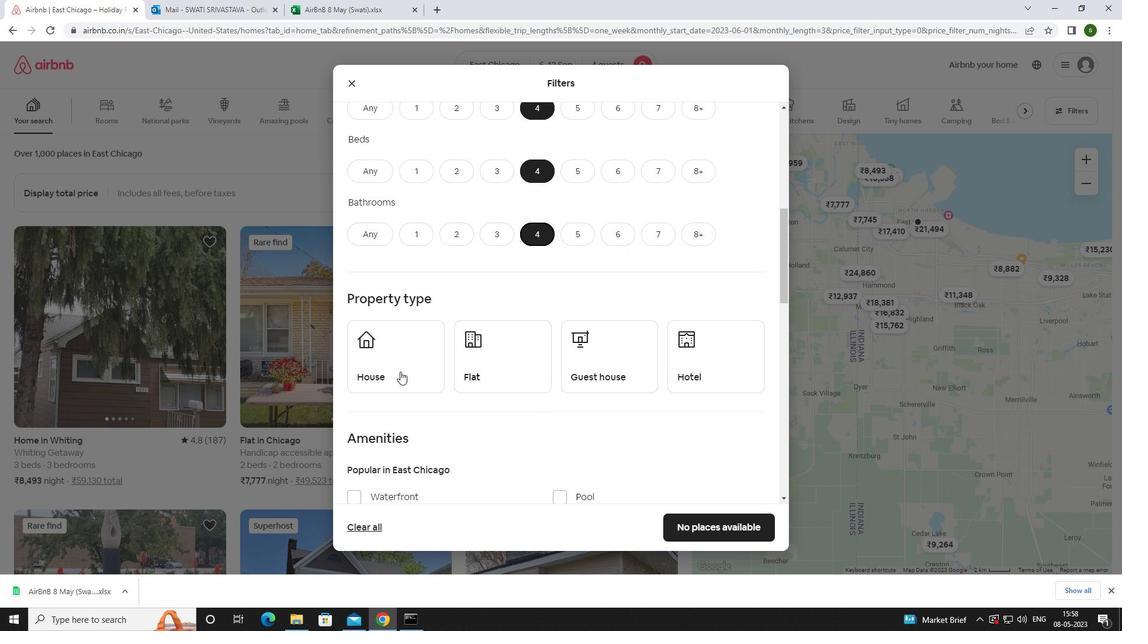 
Action: Mouse moved to (473, 360)
Screenshot: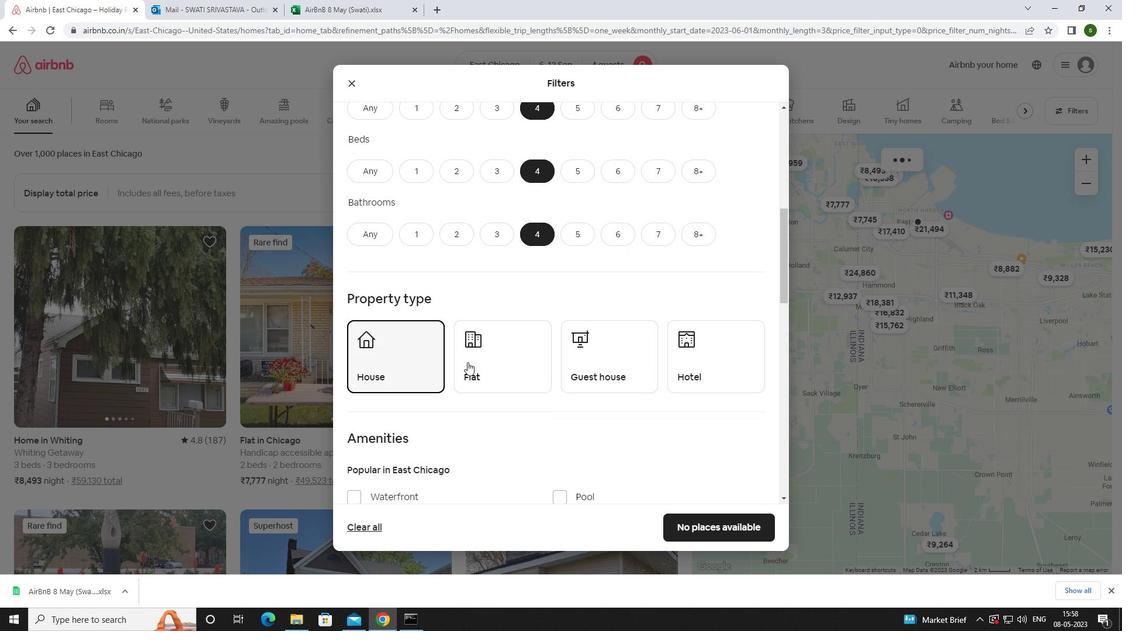 
Action: Mouse pressed left at (473, 360)
Screenshot: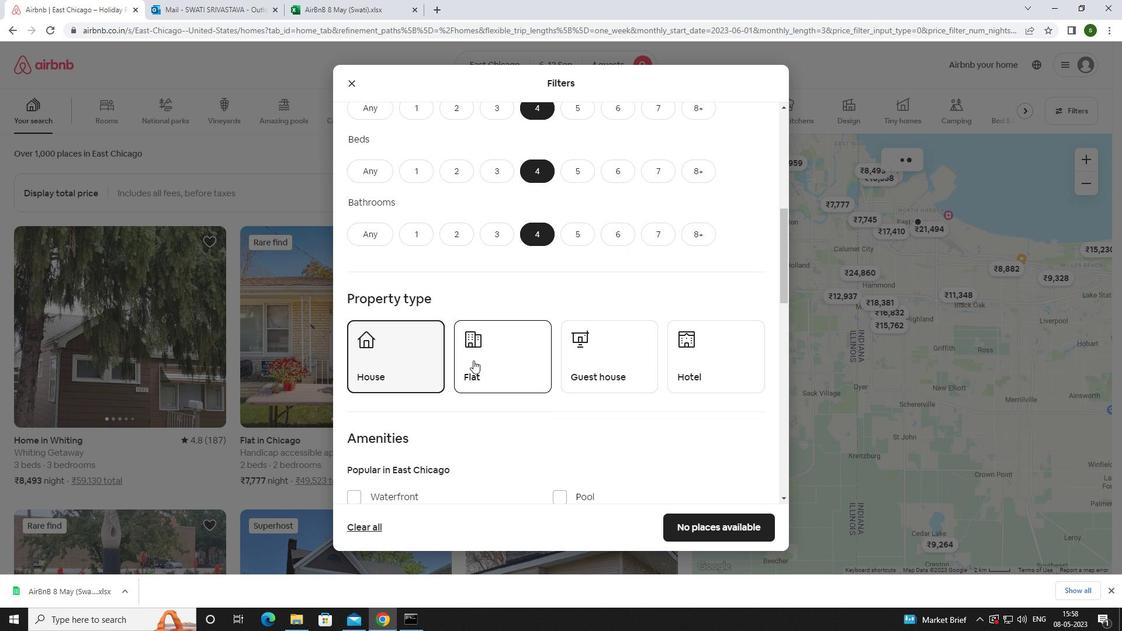 
Action: Mouse moved to (602, 368)
Screenshot: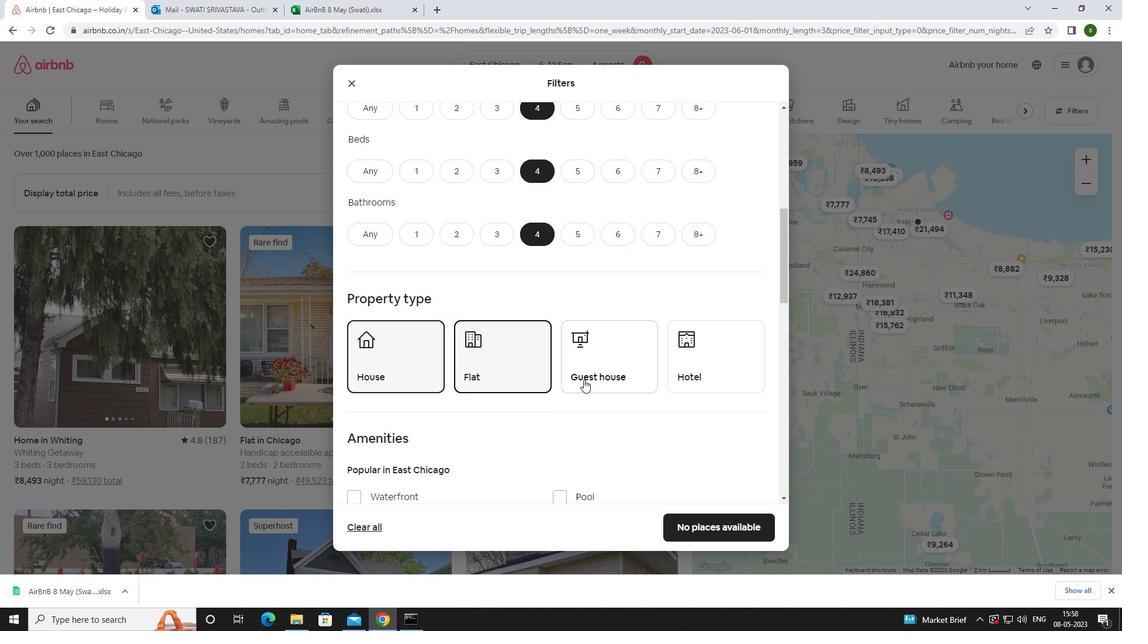 
Action: Mouse pressed left at (602, 368)
Screenshot: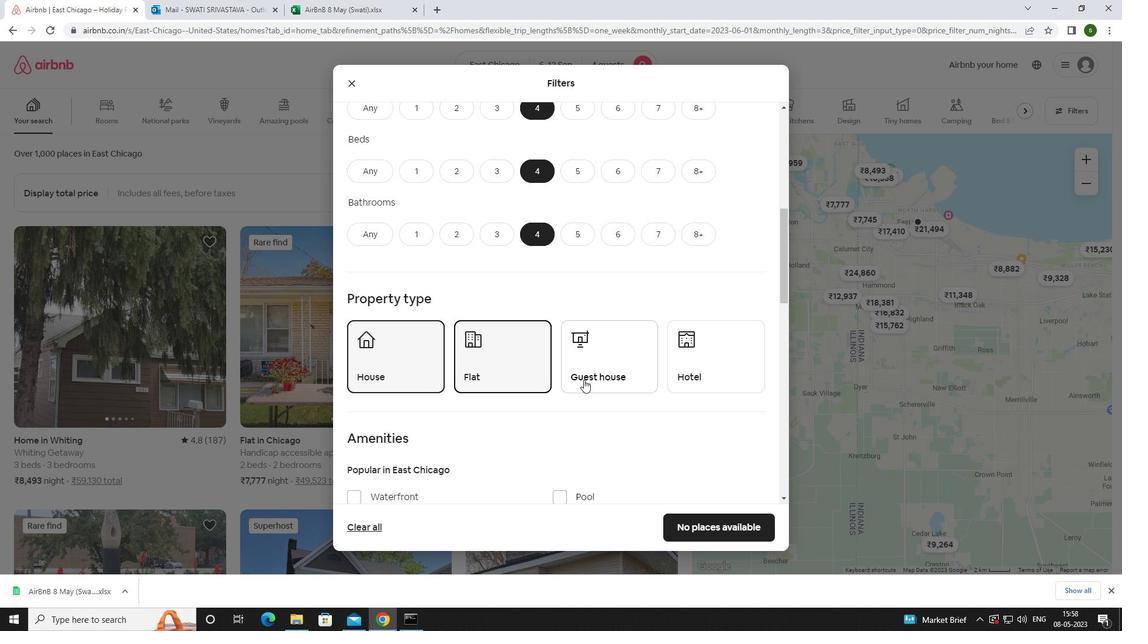 
Action: Mouse scrolled (602, 368) with delta (0, 0)
Screenshot: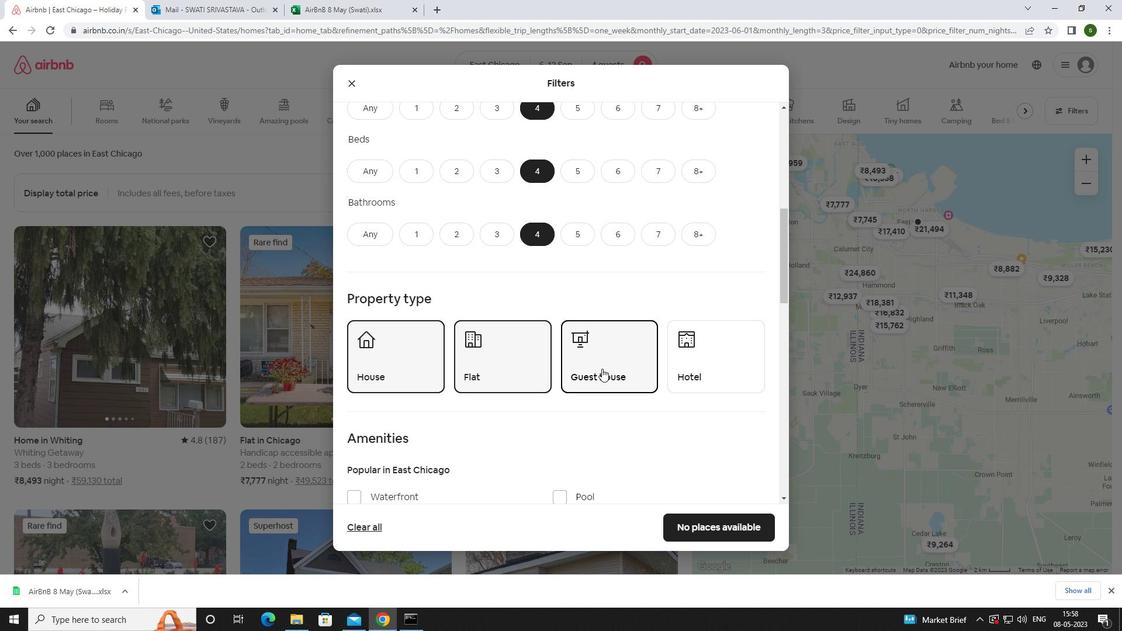 
Action: Mouse scrolled (602, 368) with delta (0, 0)
Screenshot: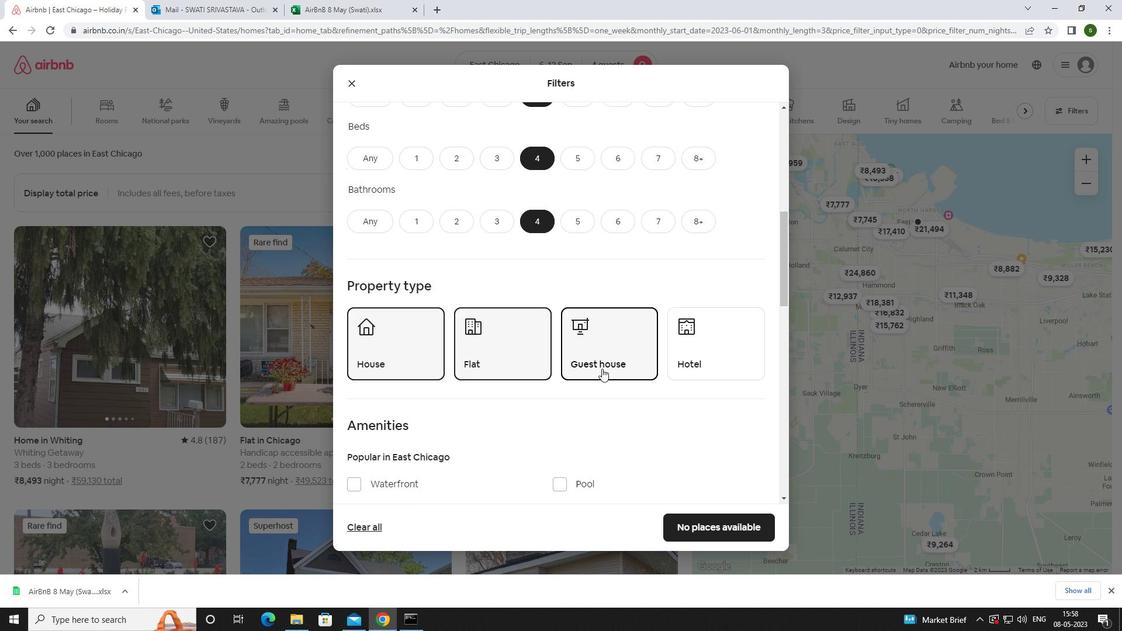 
Action: Mouse scrolled (602, 368) with delta (0, 0)
Screenshot: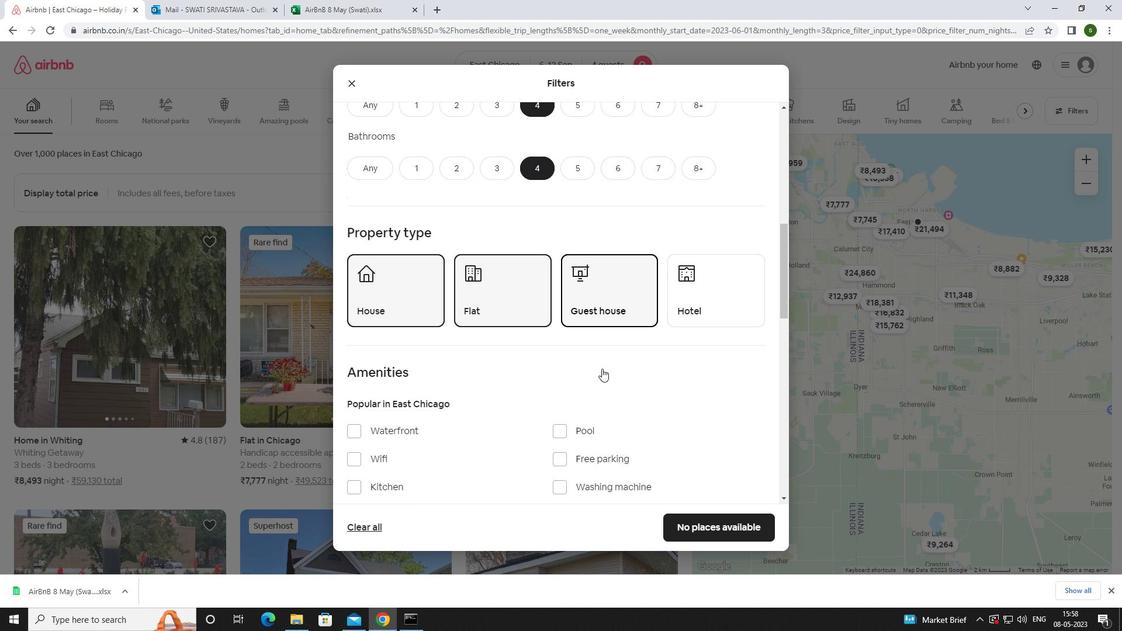 
Action: Mouse moved to (377, 351)
Screenshot: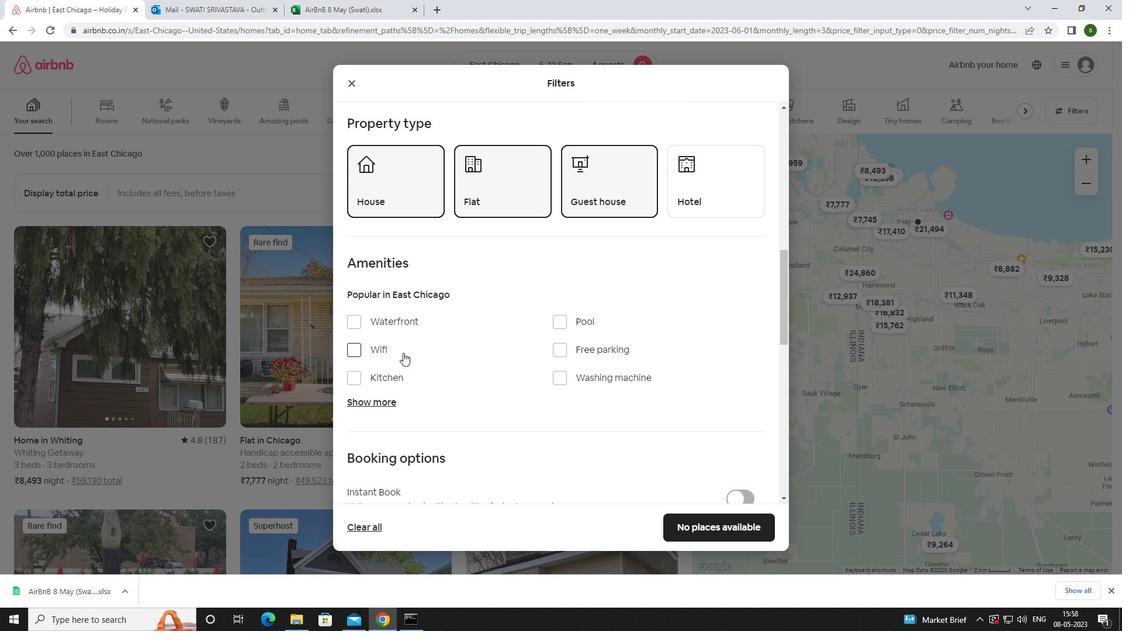 
Action: Mouse pressed left at (377, 351)
Screenshot: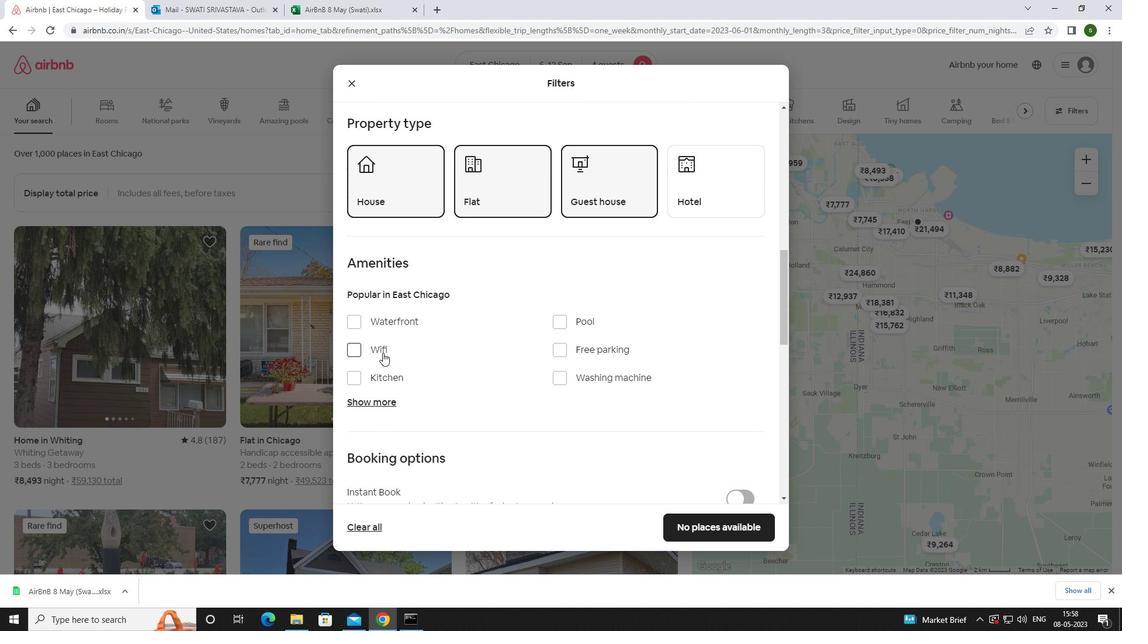 
Action: Mouse moved to (560, 349)
Screenshot: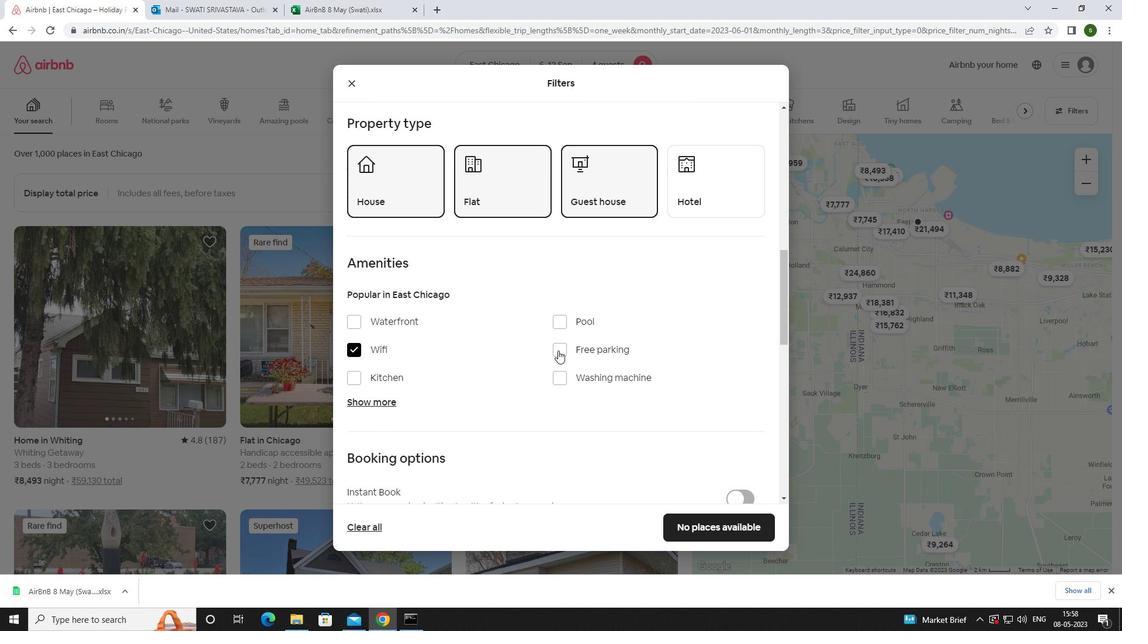 
Action: Mouse pressed left at (560, 349)
Screenshot: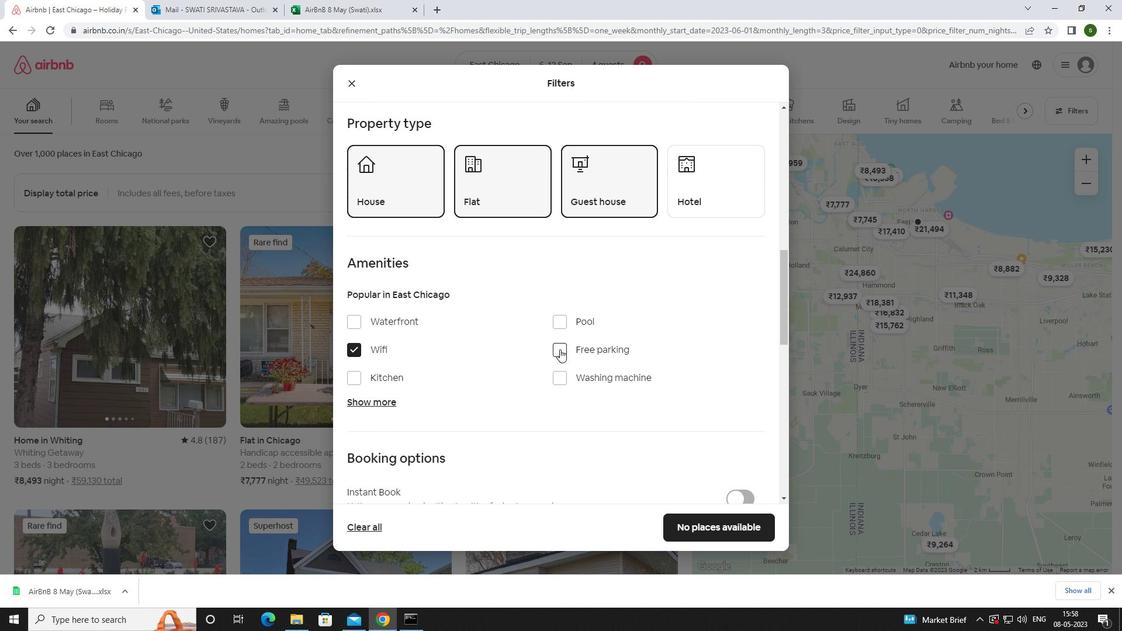 
Action: Mouse moved to (372, 397)
Screenshot: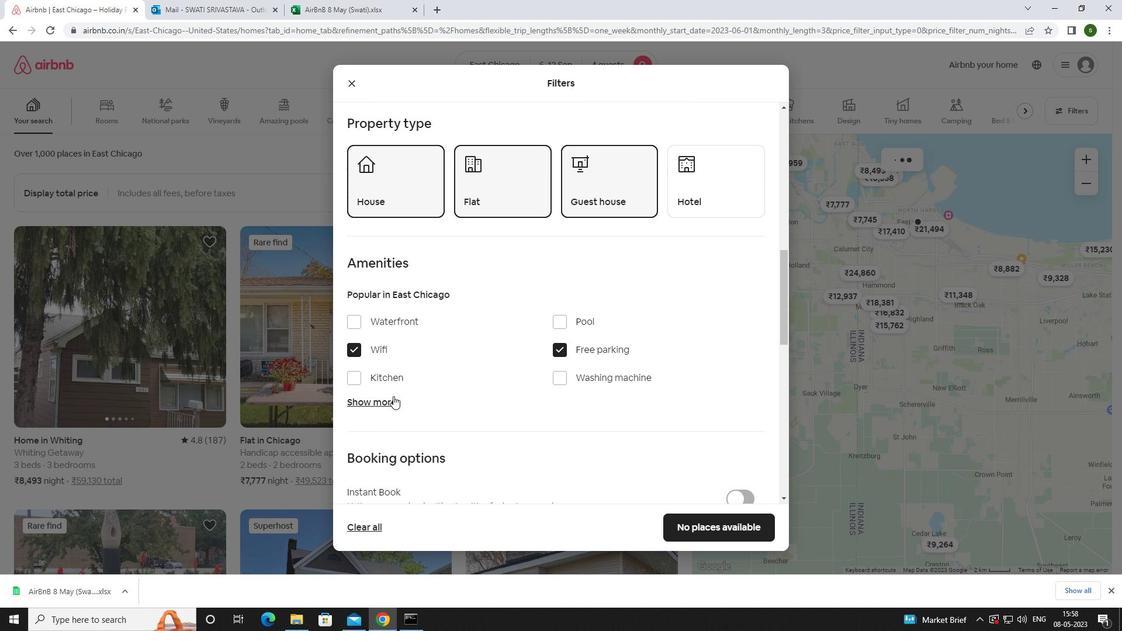 
Action: Mouse pressed left at (372, 397)
Screenshot: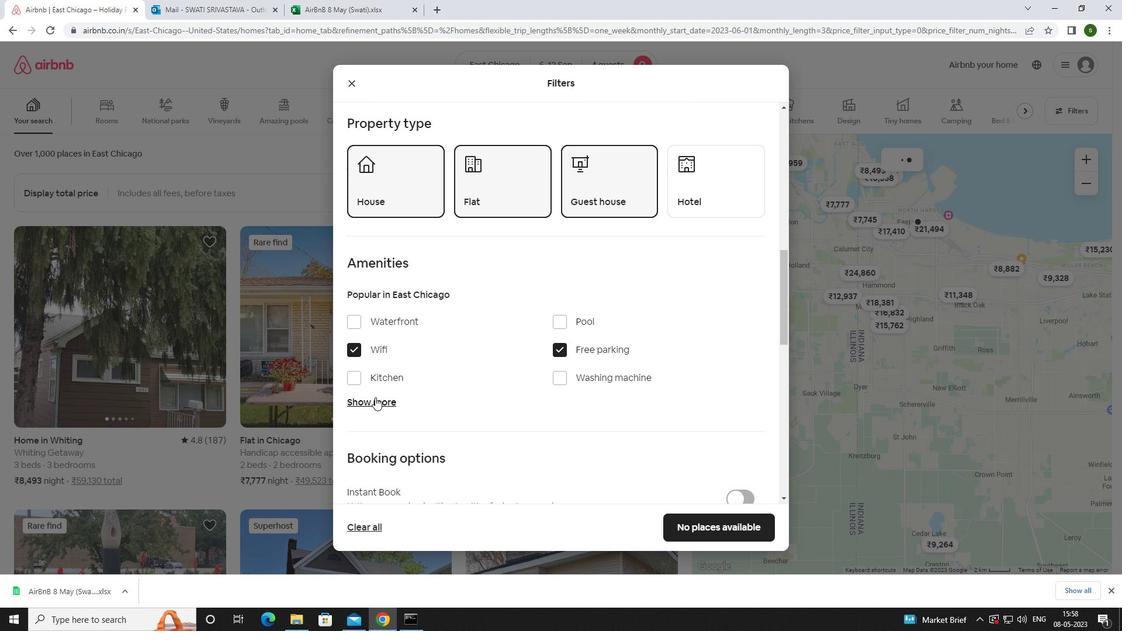 
Action: Mouse moved to (450, 363)
Screenshot: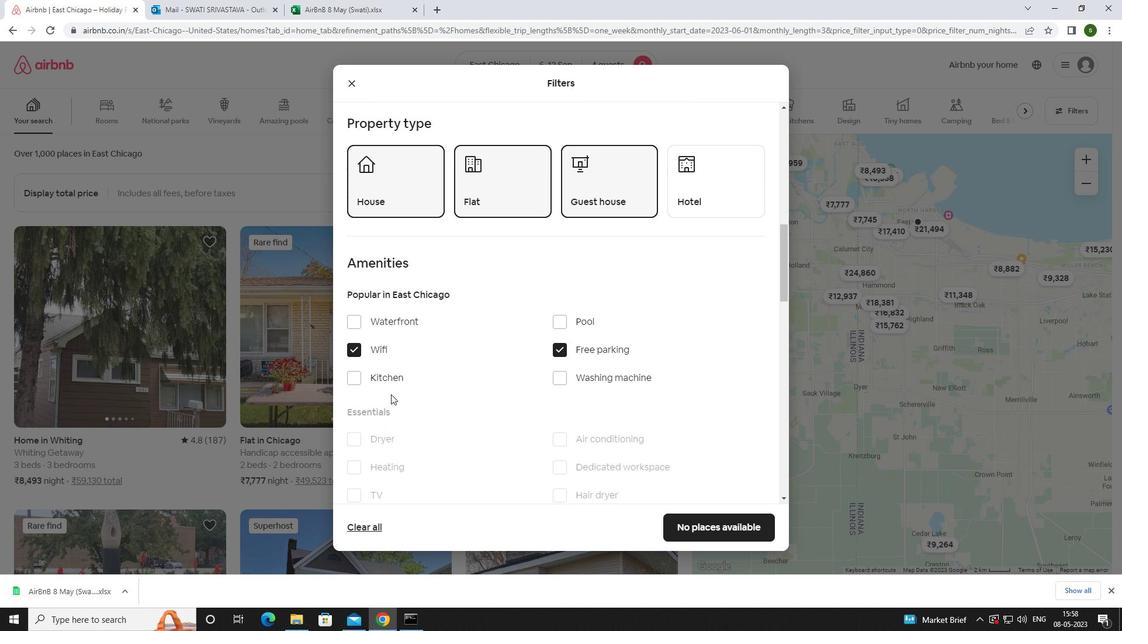
Action: Mouse scrolled (450, 363) with delta (0, 0)
Screenshot: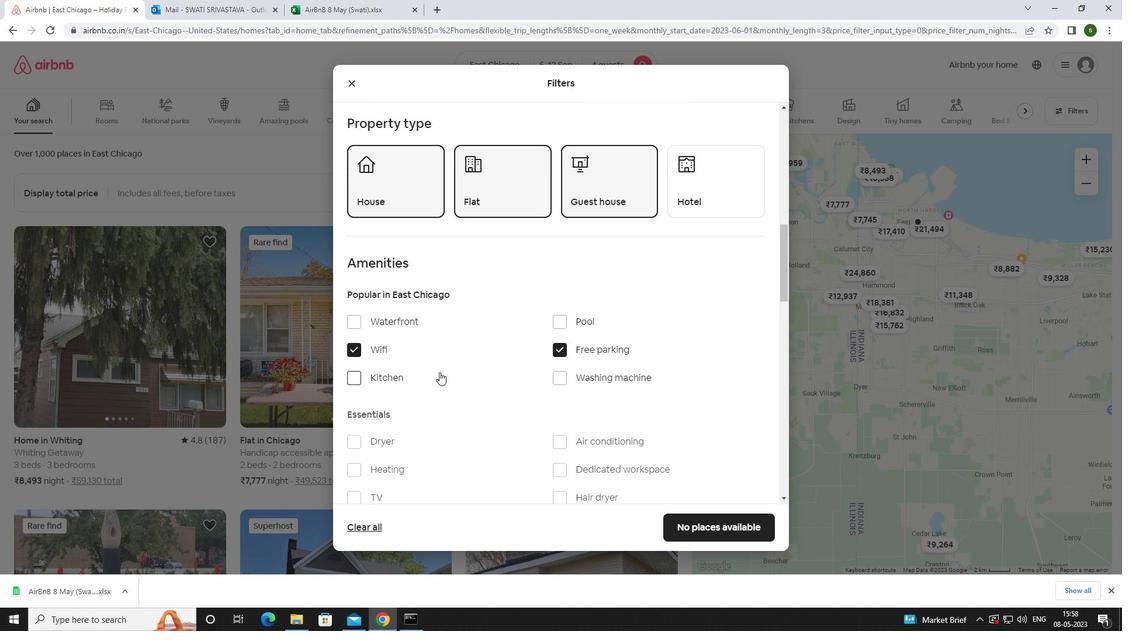 
Action: Mouse scrolled (450, 363) with delta (0, 0)
Screenshot: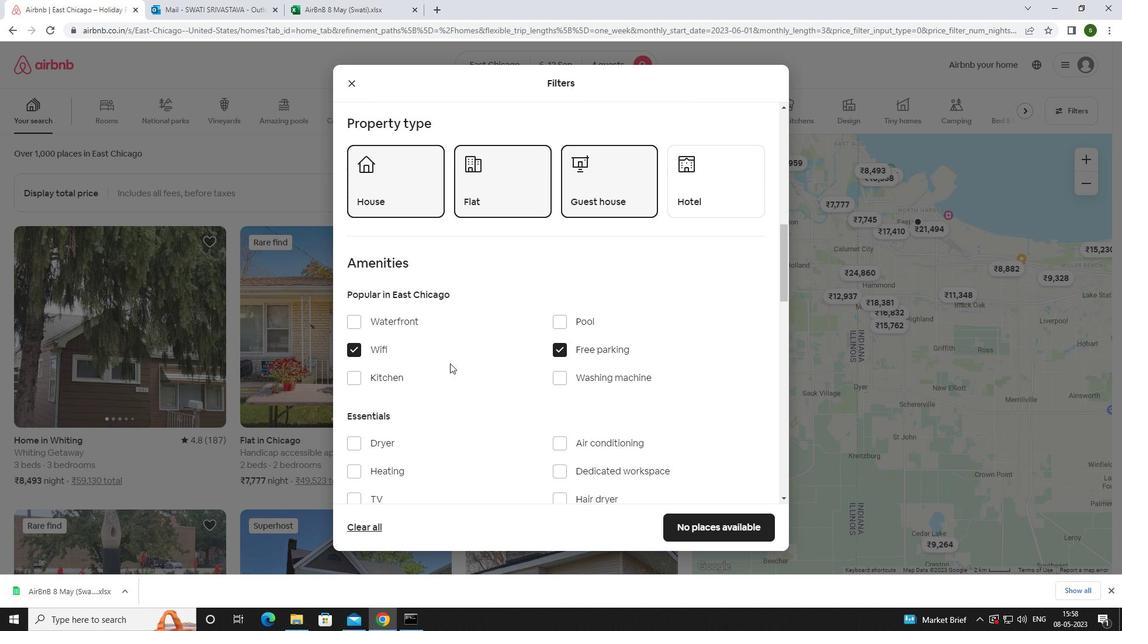 
Action: Mouse moved to (365, 386)
Screenshot: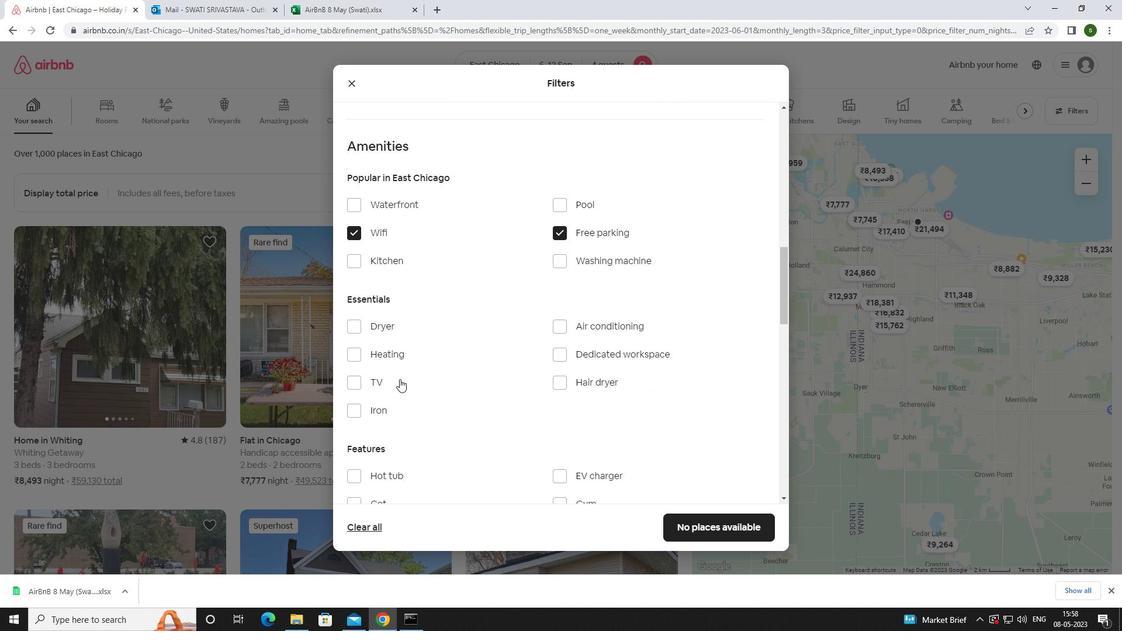 
Action: Mouse pressed left at (365, 386)
Screenshot: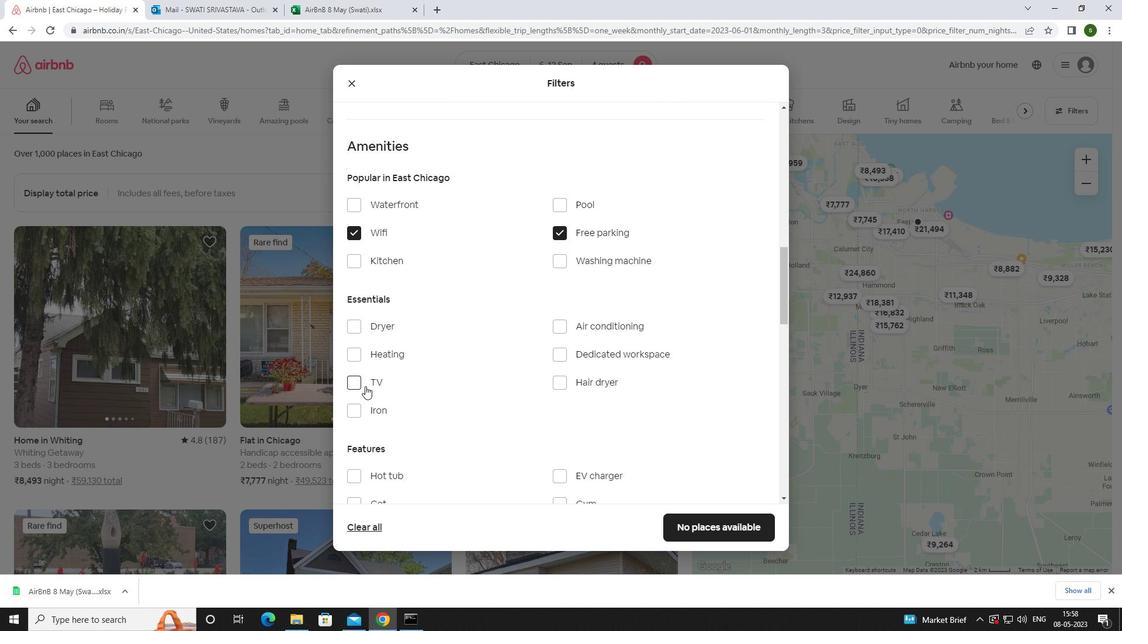 
Action: Mouse moved to (438, 377)
Screenshot: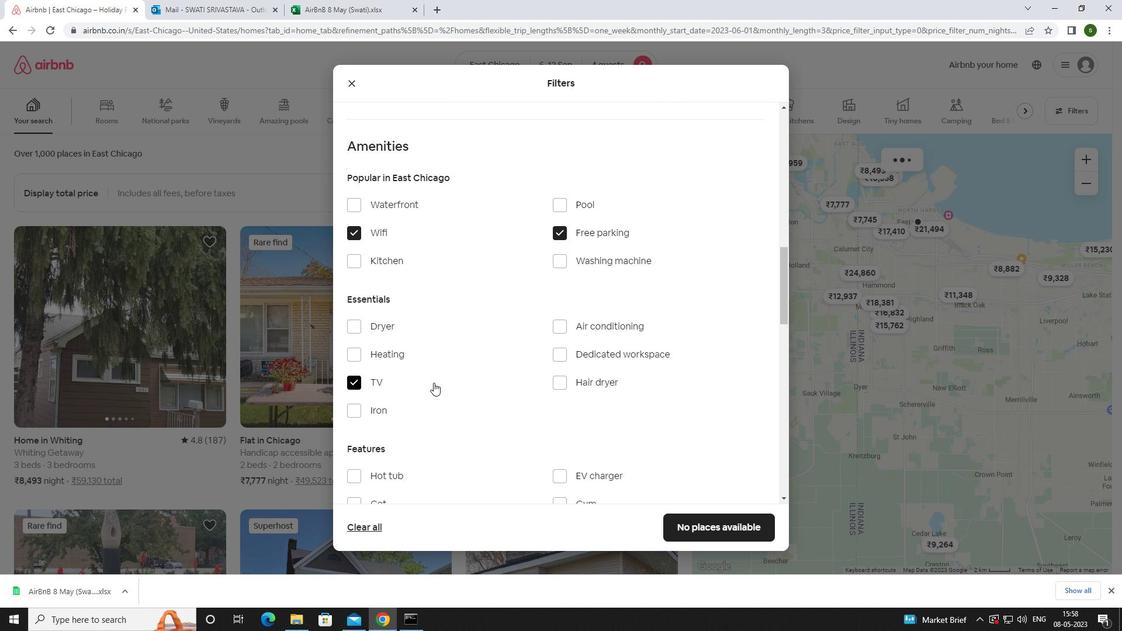 
Action: Mouse scrolled (438, 376) with delta (0, 0)
Screenshot: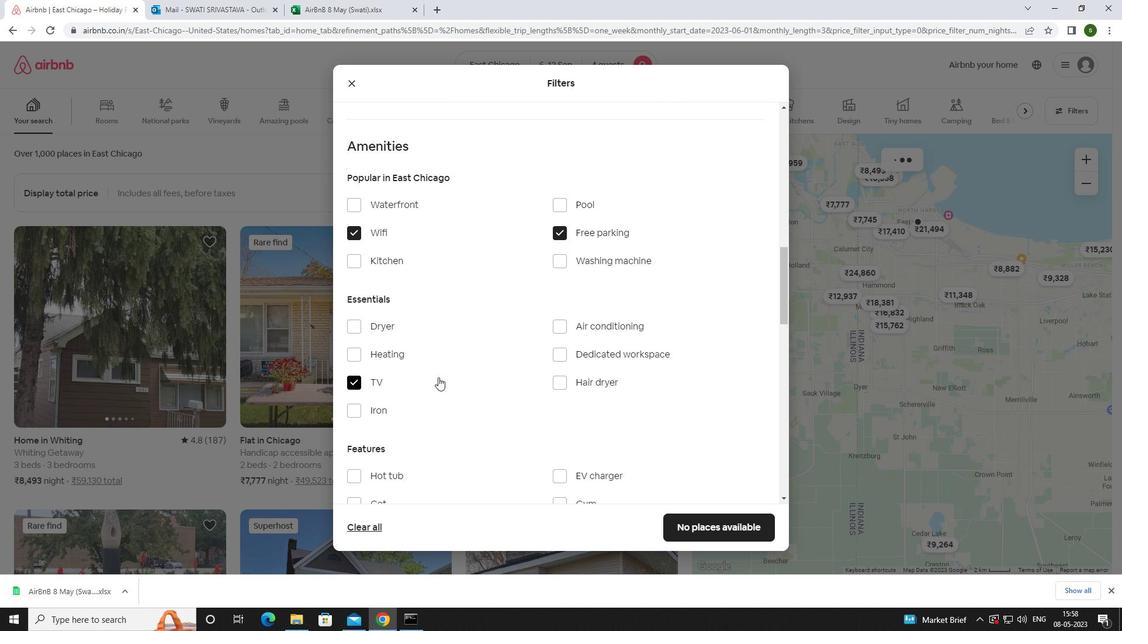 
Action: Mouse scrolled (438, 376) with delta (0, 0)
Screenshot: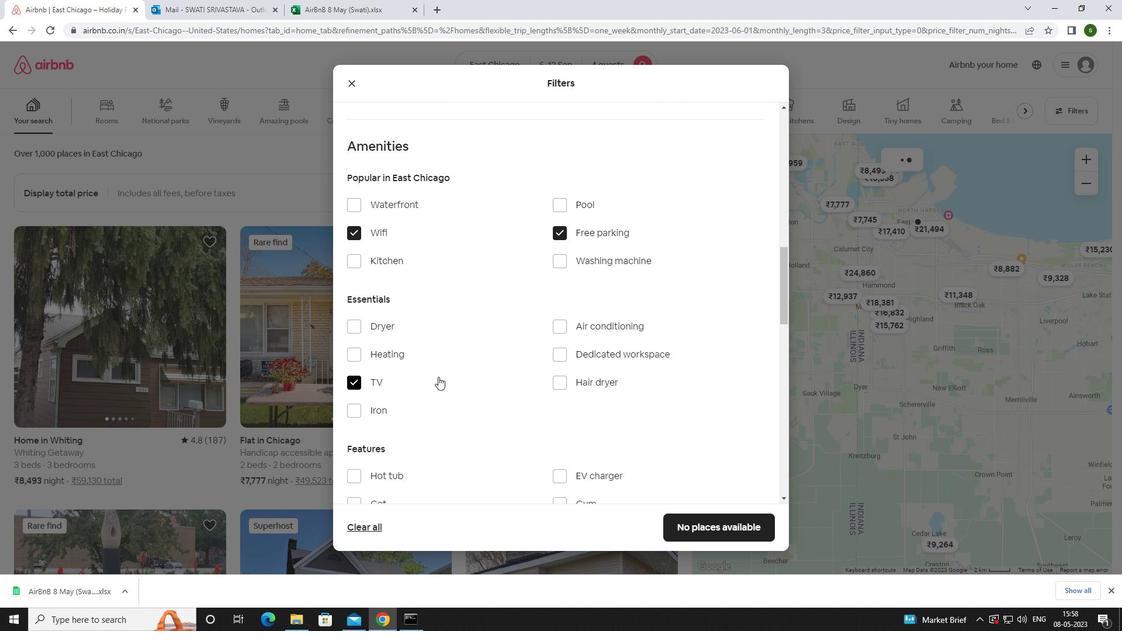 
Action: Mouse moved to (566, 383)
Screenshot: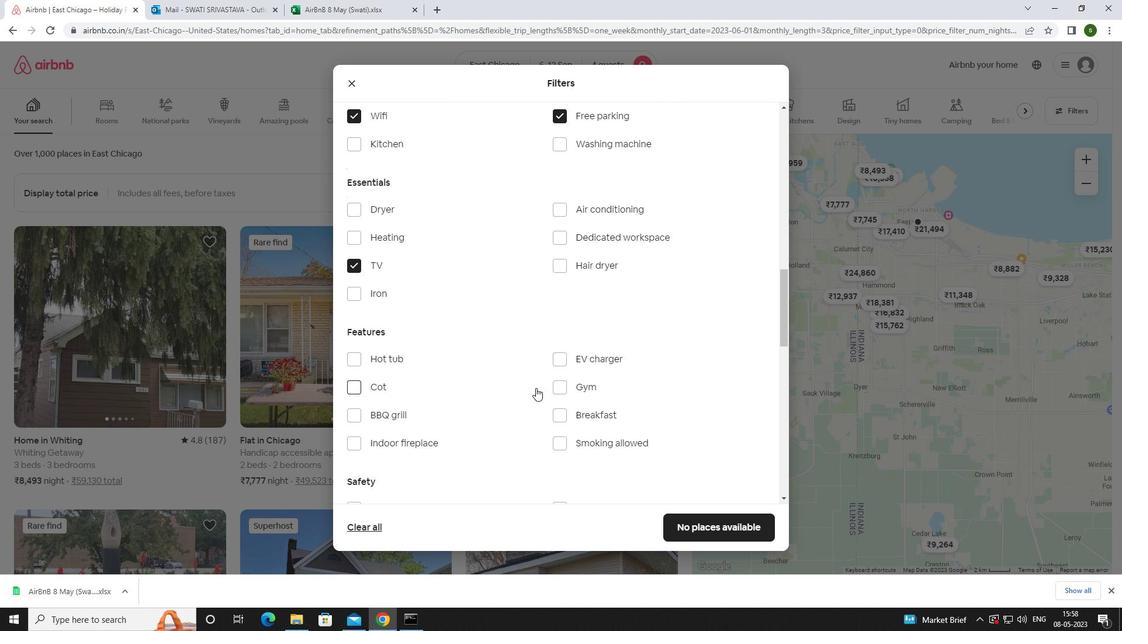 
Action: Mouse pressed left at (566, 383)
Screenshot: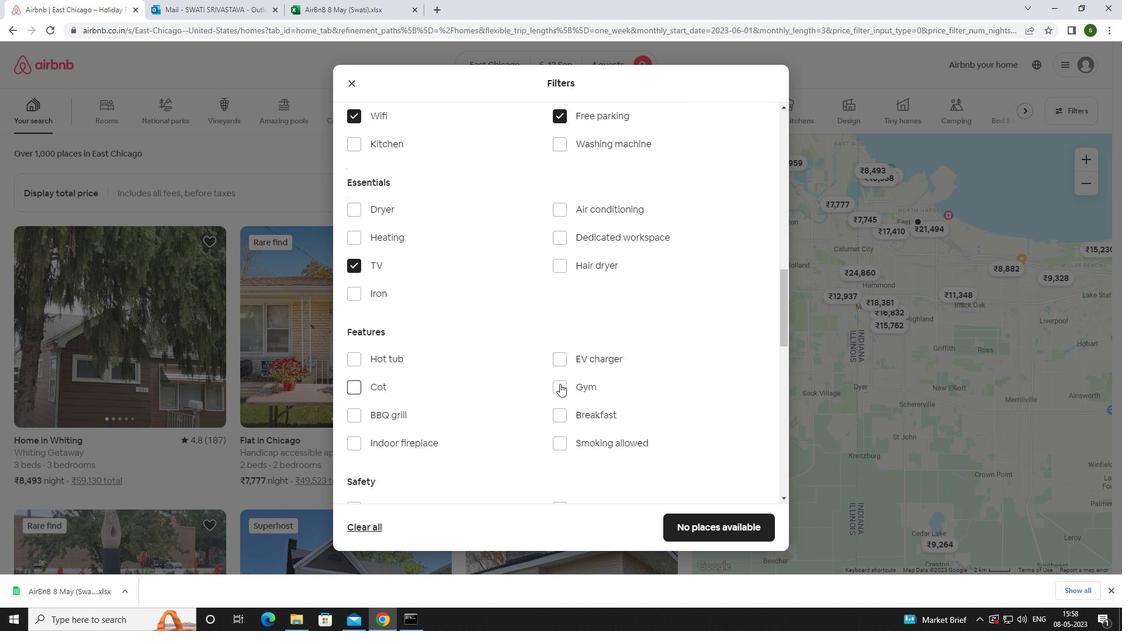 
Action: Mouse moved to (565, 412)
Screenshot: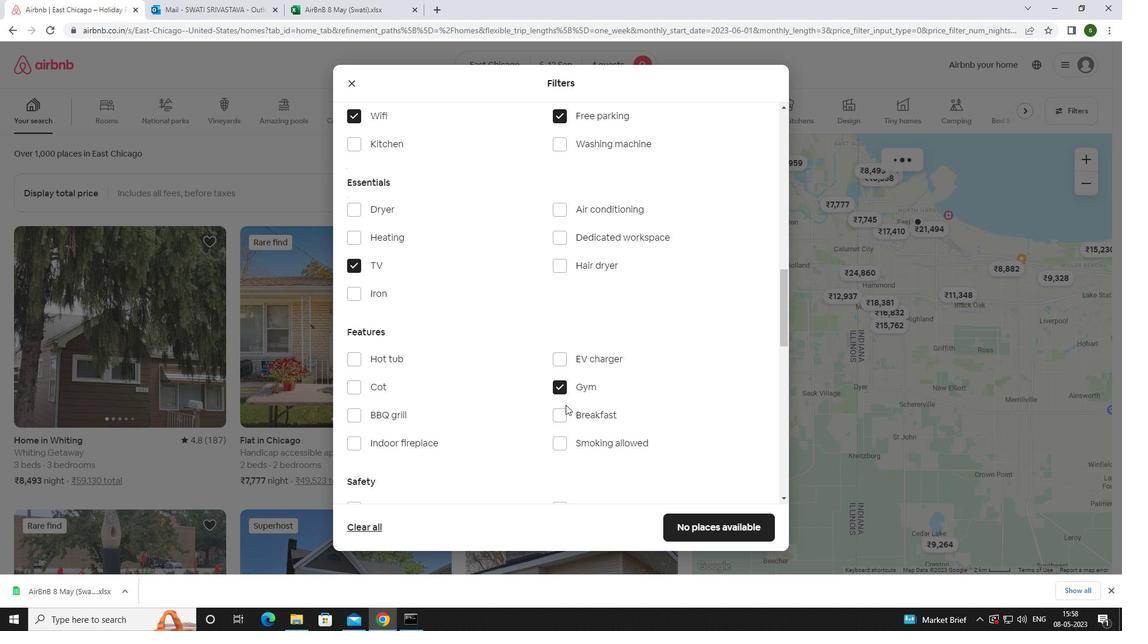 
Action: Mouse pressed left at (565, 412)
Screenshot: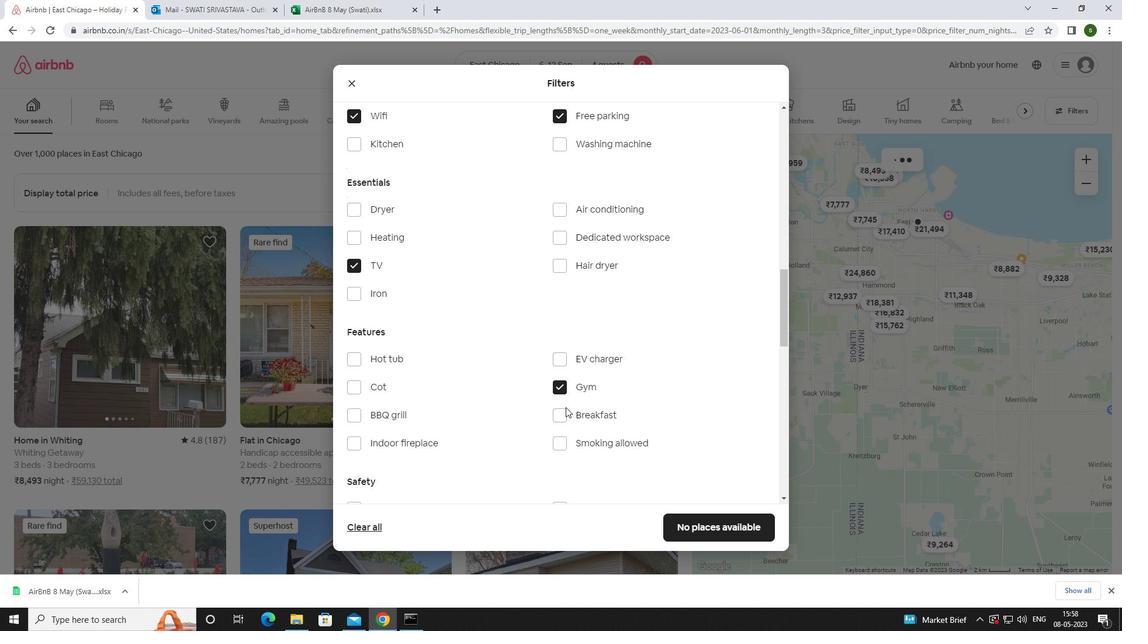 
Action: Mouse moved to (486, 391)
Screenshot: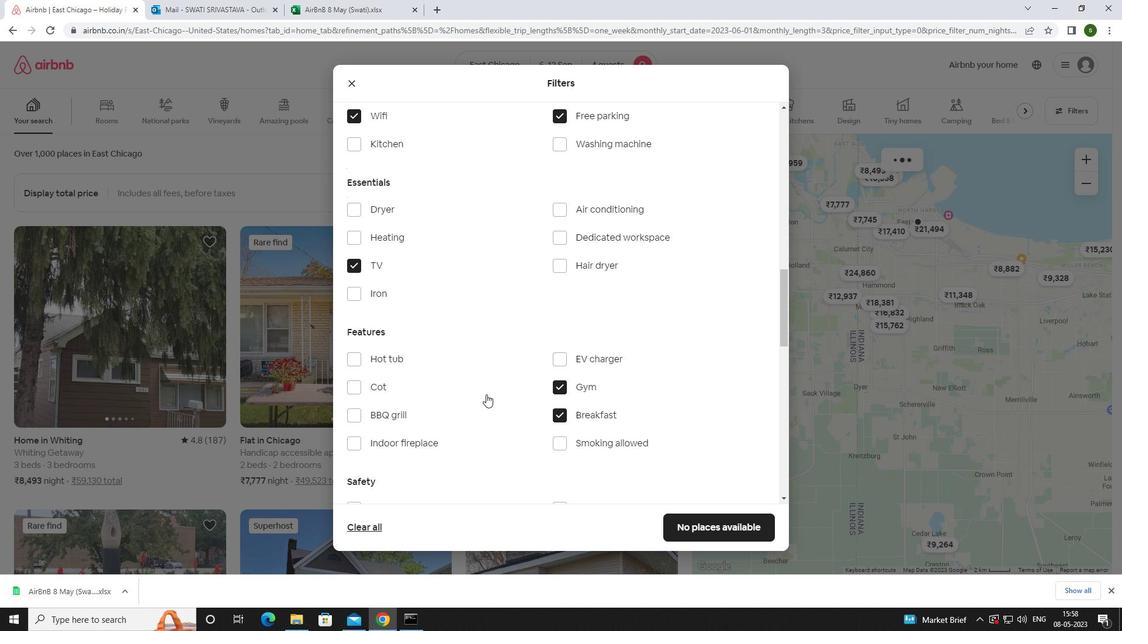 
Action: Mouse scrolled (486, 391) with delta (0, 0)
Screenshot: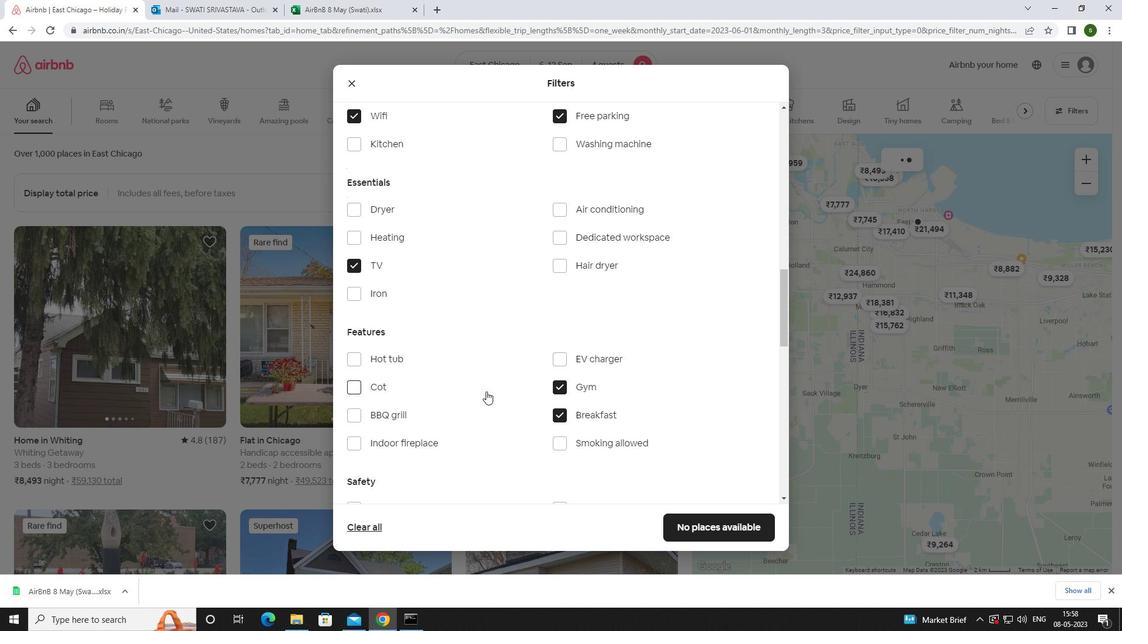 
Action: Mouse scrolled (486, 391) with delta (0, 0)
Screenshot: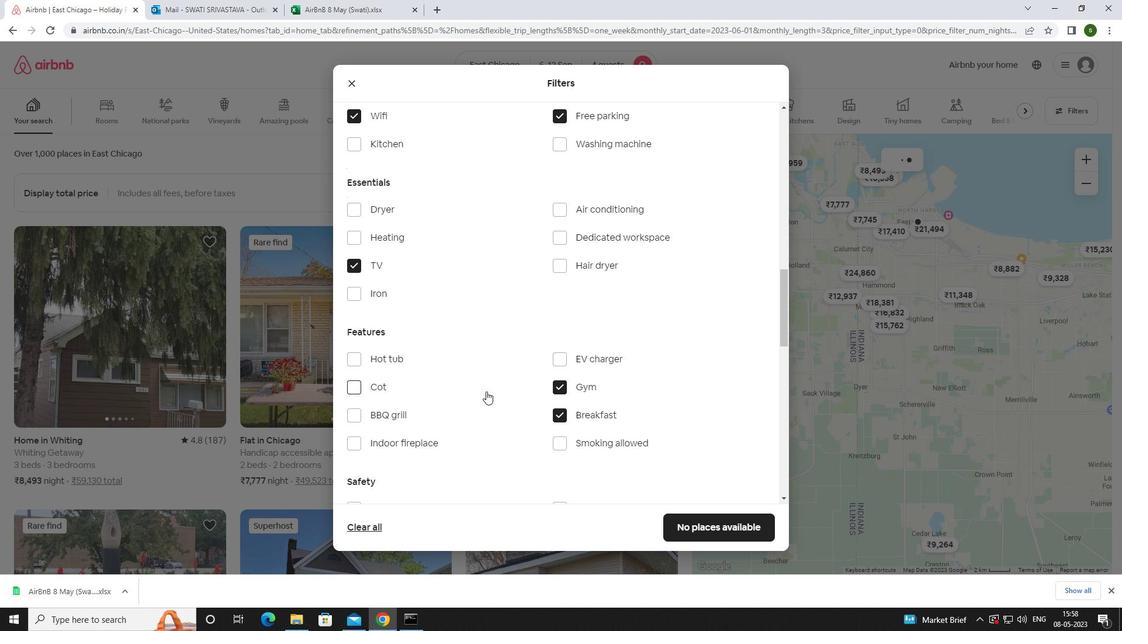 
Action: Mouse scrolled (486, 391) with delta (0, 0)
Screenshot: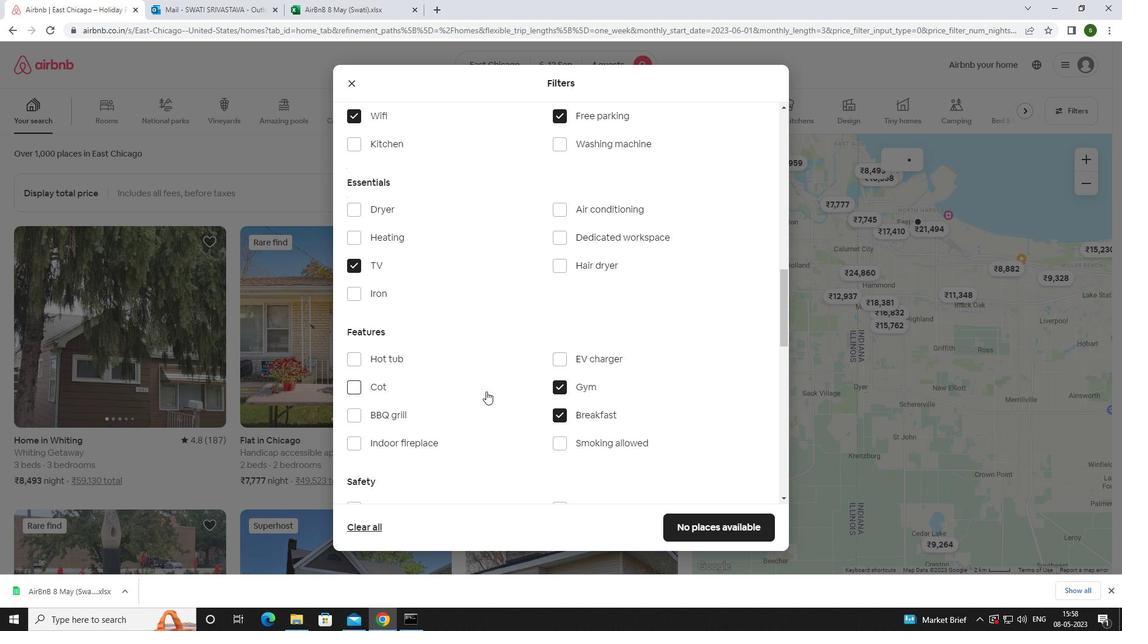 
Action: Mouse scrolled (486, 391) with delta (0, 0)
Screenshot: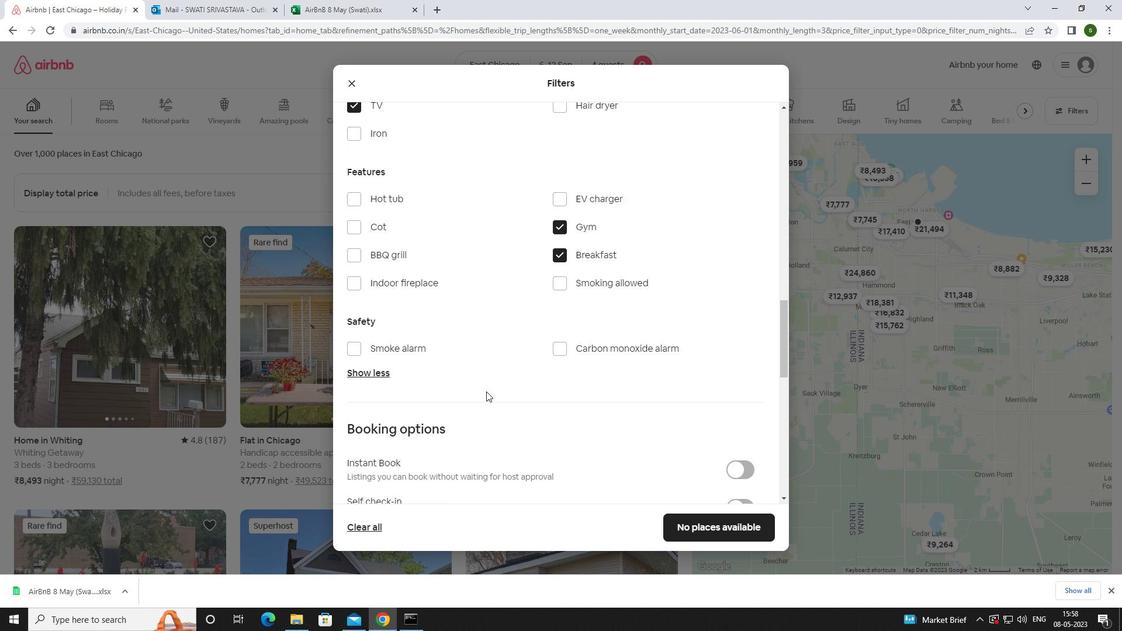 
Action: Mouse moved to (730, 432)
Screenshot: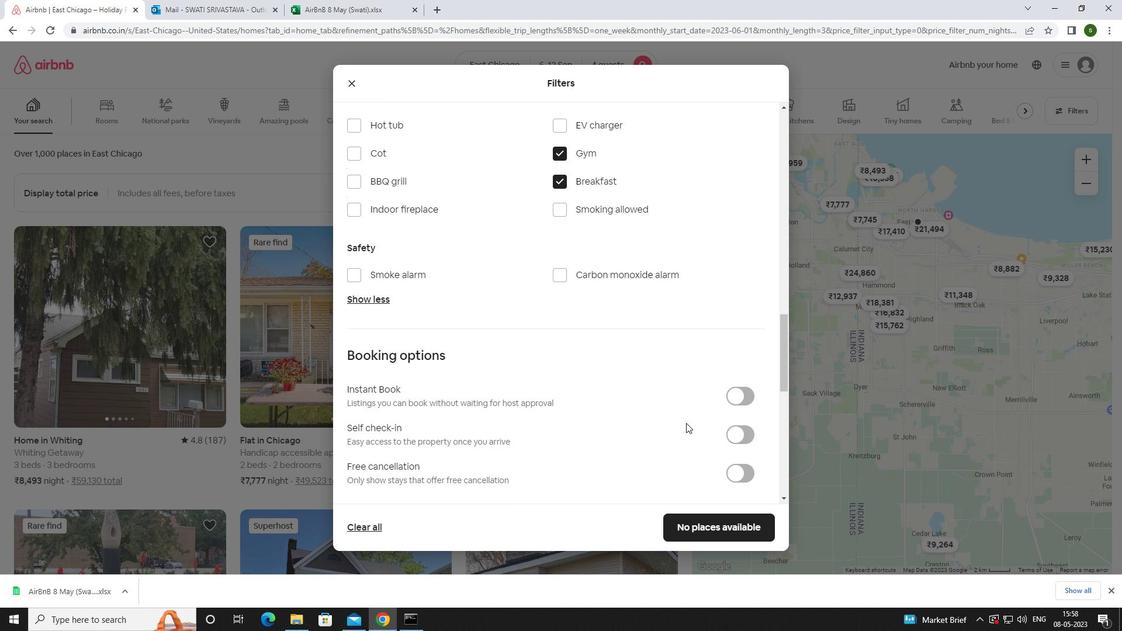 
Action: Mouse pressed left at (730, 432)
Screenshot: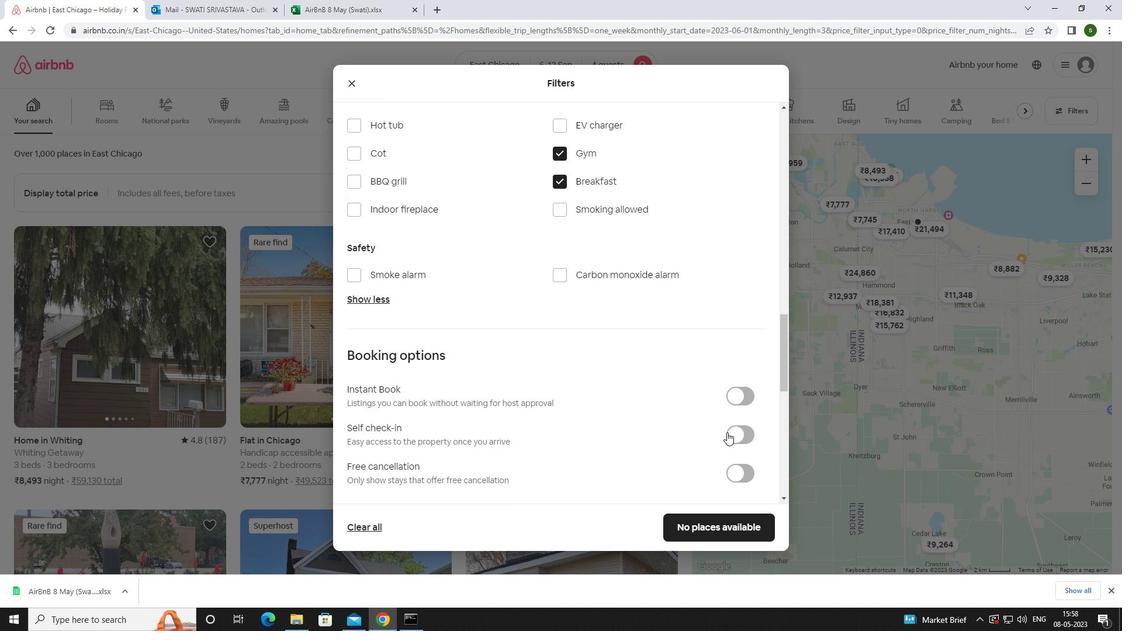 
Action: Mouse moved to (600, 392)
Screenshot: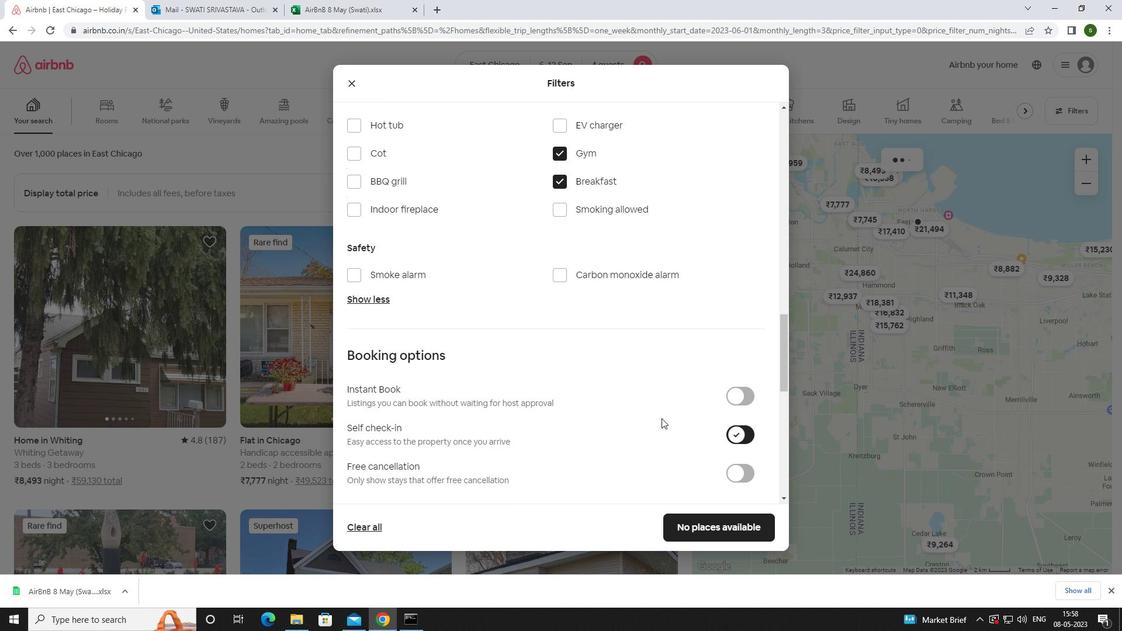 
Action: Mouse scrolled (600, 391) with delta (0, 0)
Screenshot: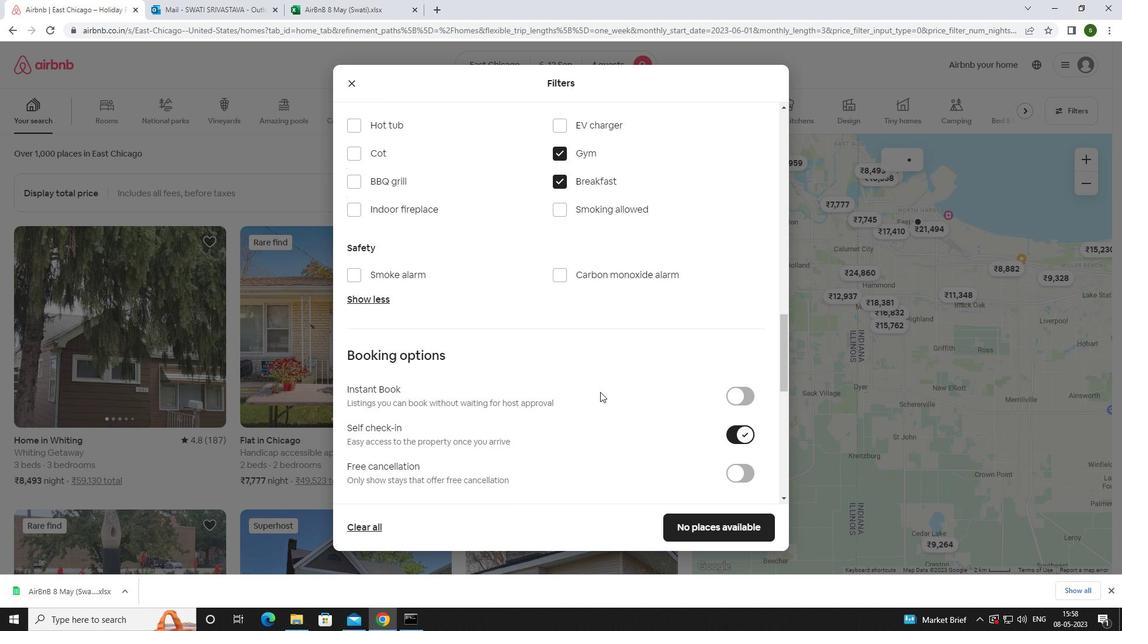 
Action: Mouse scrolled (600, 391) with delta (0, 0)
Screenshot: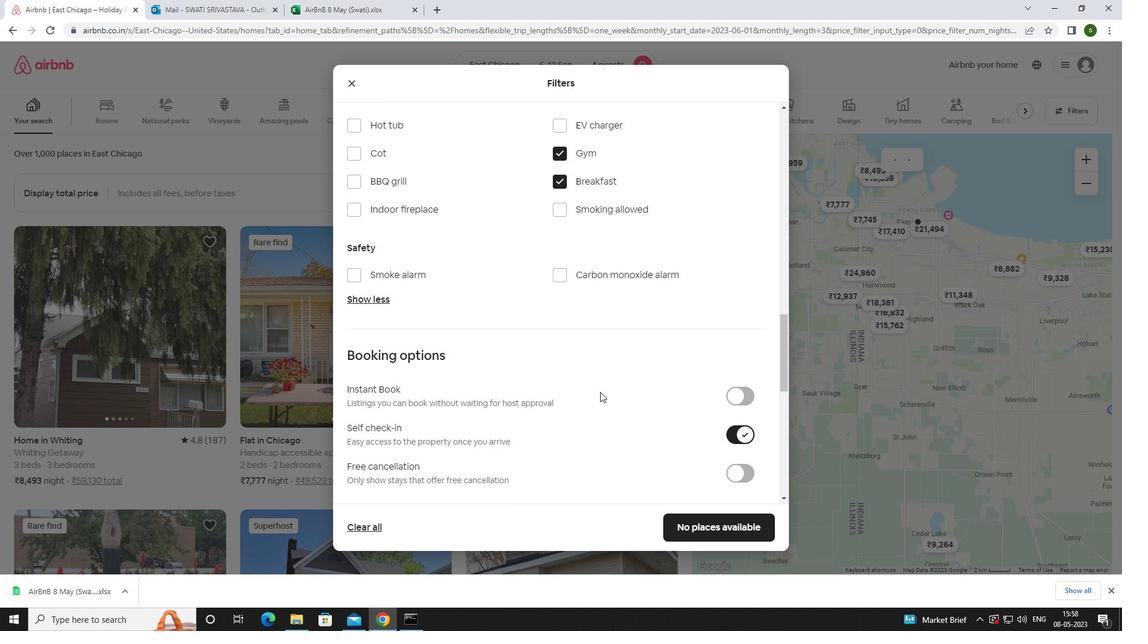 
Action: Mouse scrolled (600, 391) with delta (0, 0)
Screenshot: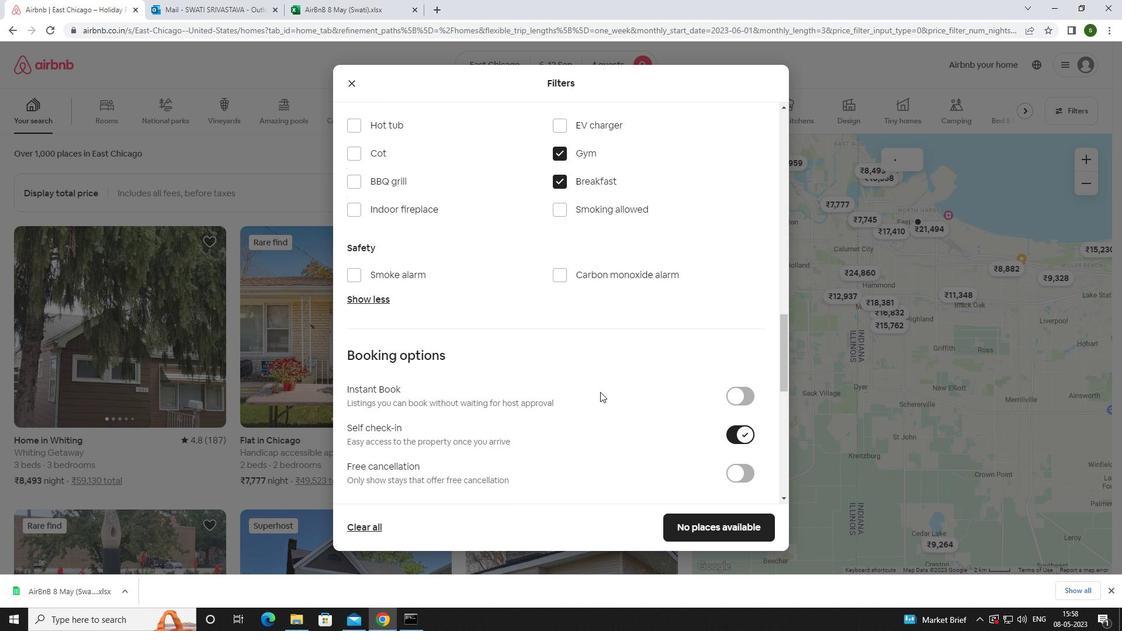 
Action: Mouse scrolled (600, 391) with delta (0, 0)
Screenshot: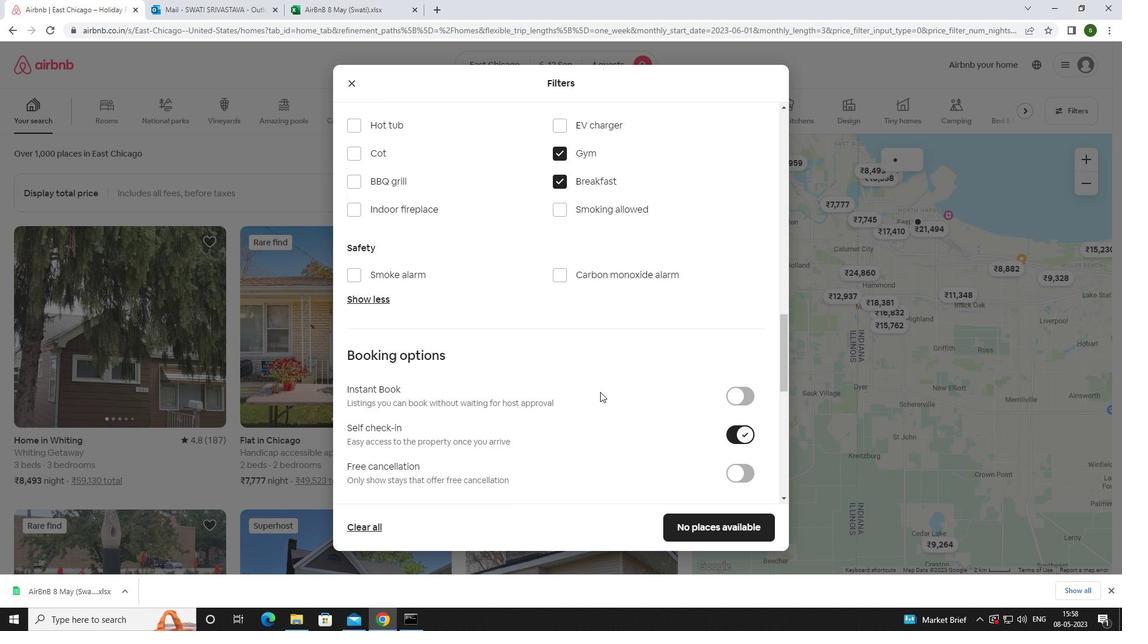 
Action: Mouse scrolled (600, 391) with delta (0, 0)
Screenshot: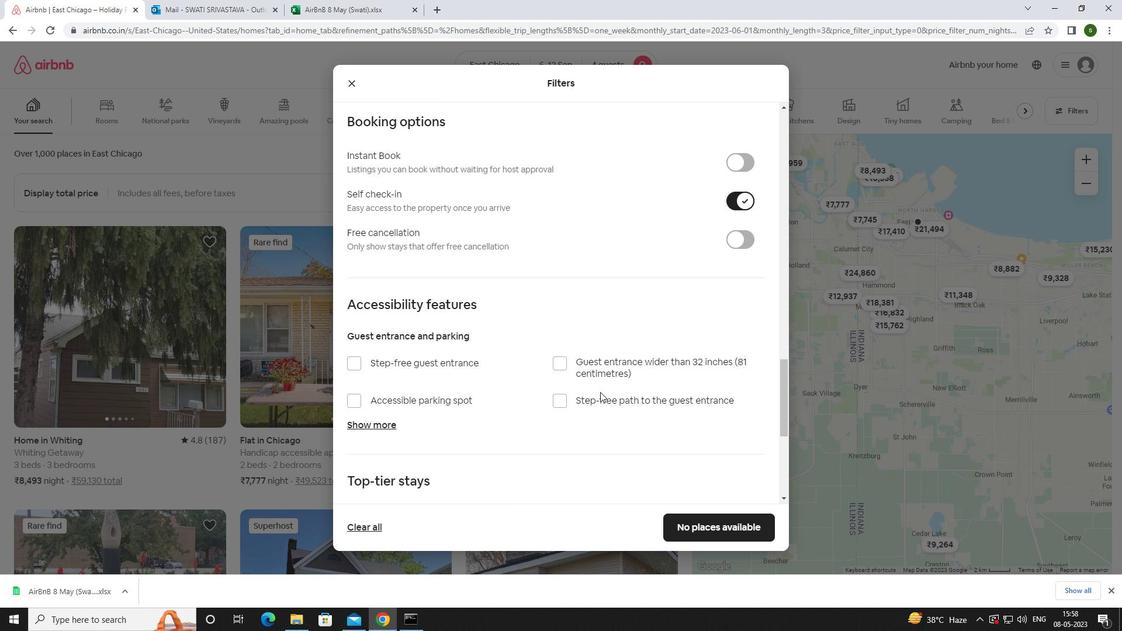 
Action: Mouse scrolled (600, 391) with delta (0, 0)
Screenshot: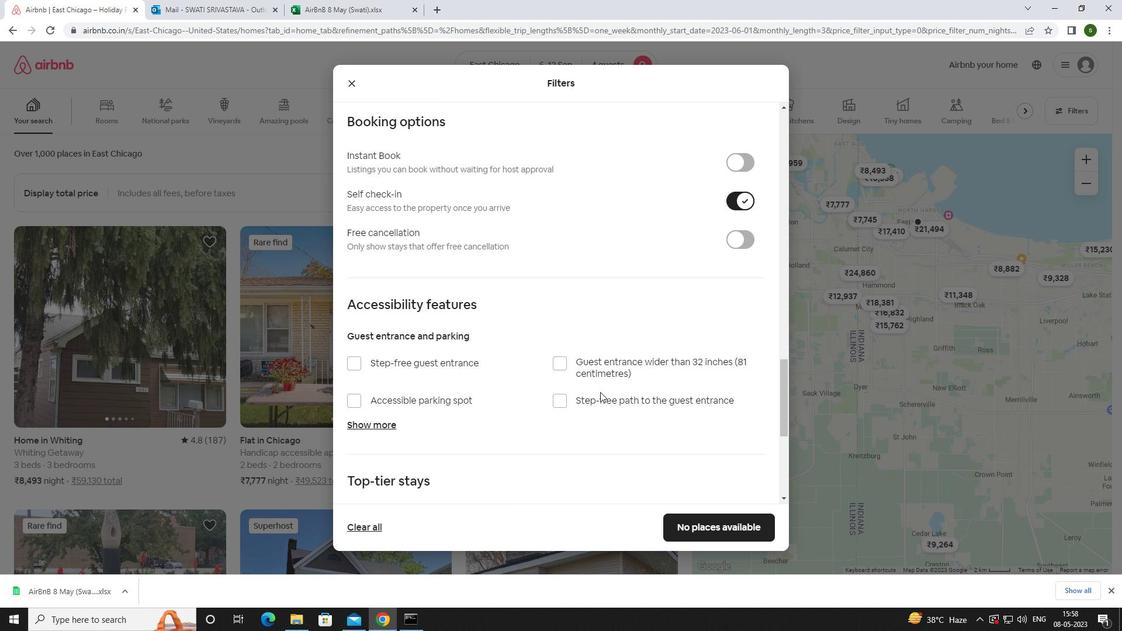
Action: Mouse scrolled (600, 391) with delta (0, 0)
Screenshot: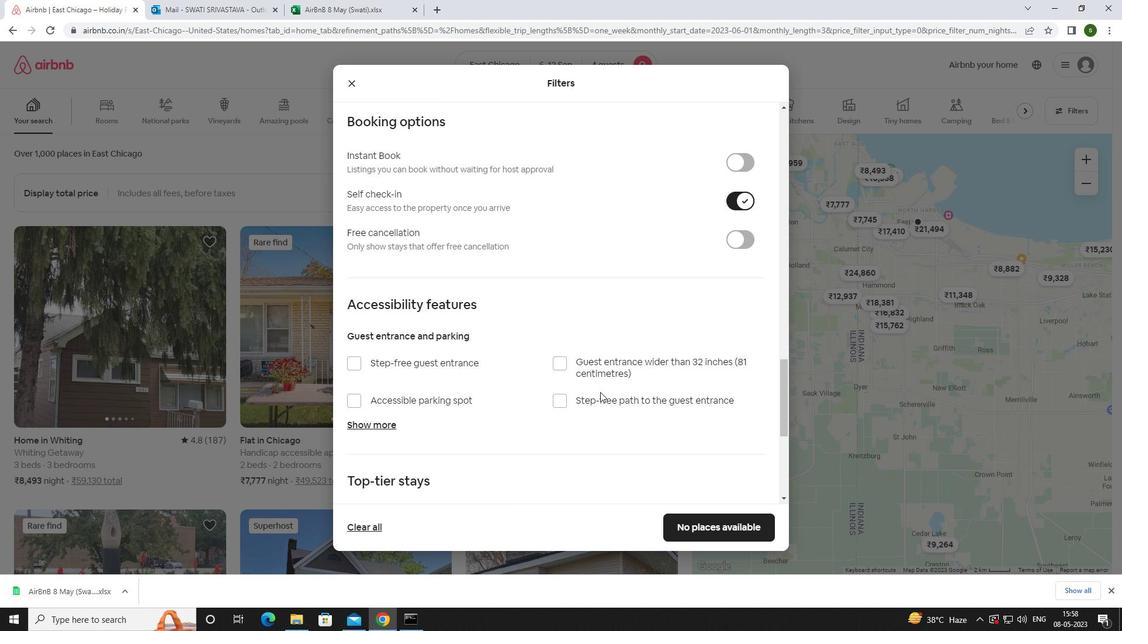 
Action: Mouse scrolled (600, 391) with delta (0, 0)
Screenshot: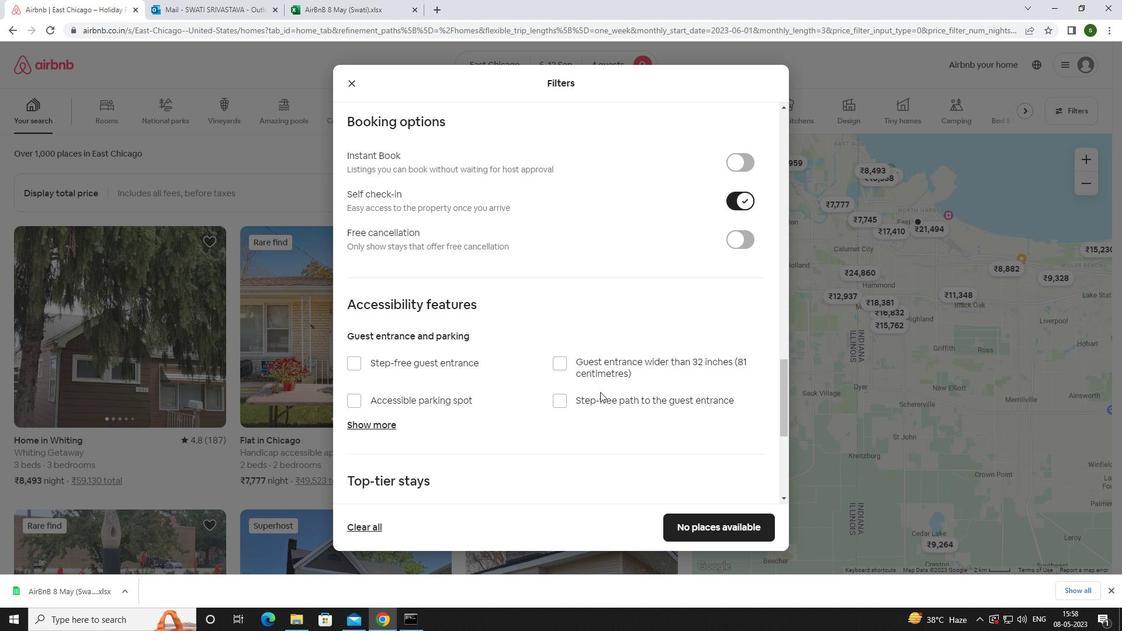 
Action: Mouse scrolled (600, 391) with delta (0, 0)
Screenshot: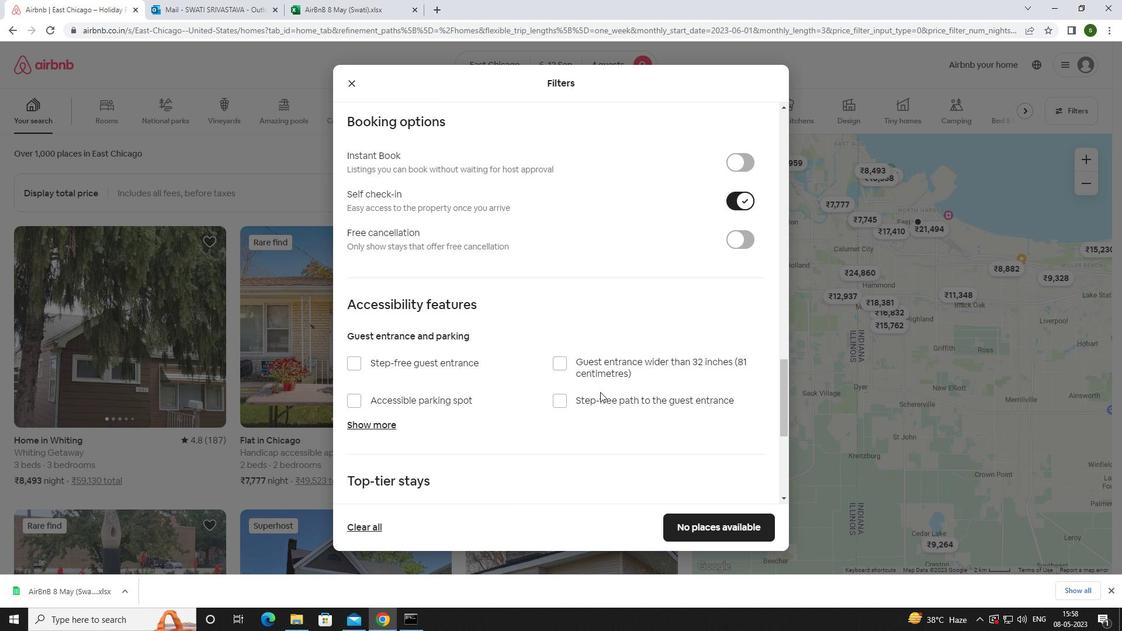 
Action: Mouse scrolled (600, 391) with delta (0, 0)
Screenshot: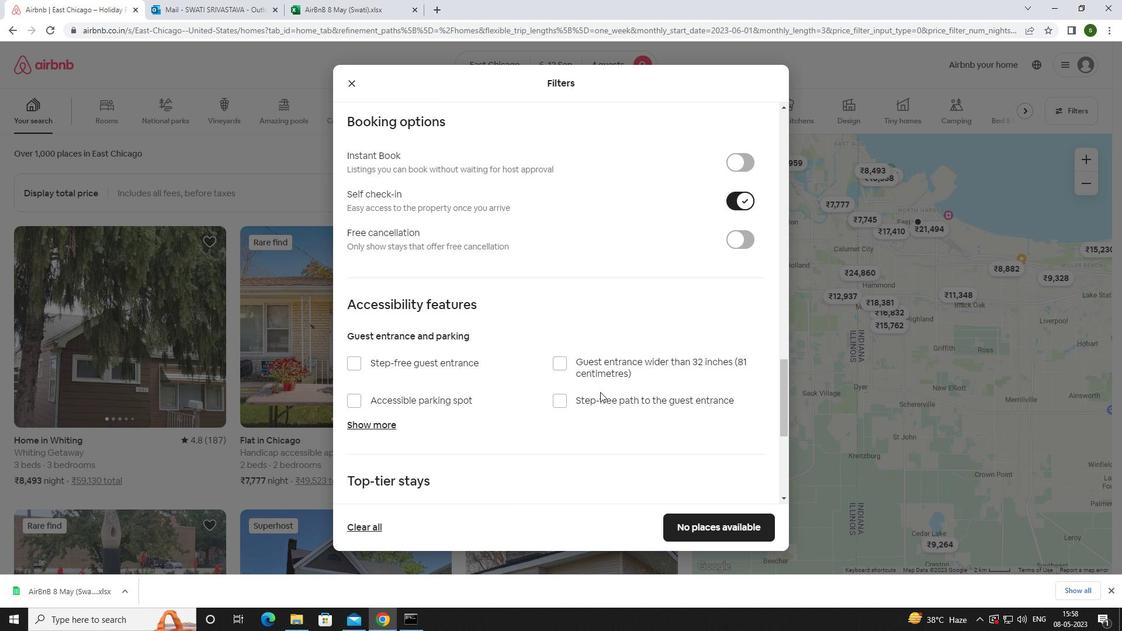 
Action: Mouse moved to (374, 421)
Screenshot: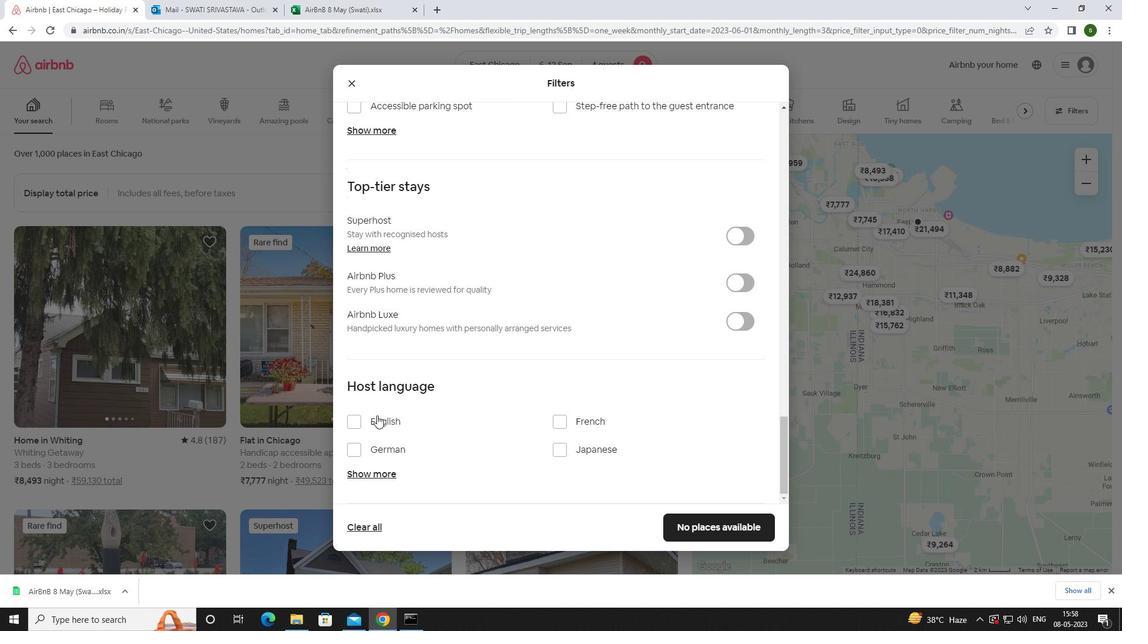 
Action: Mouse pressed left at (374, 421)
Screenshot: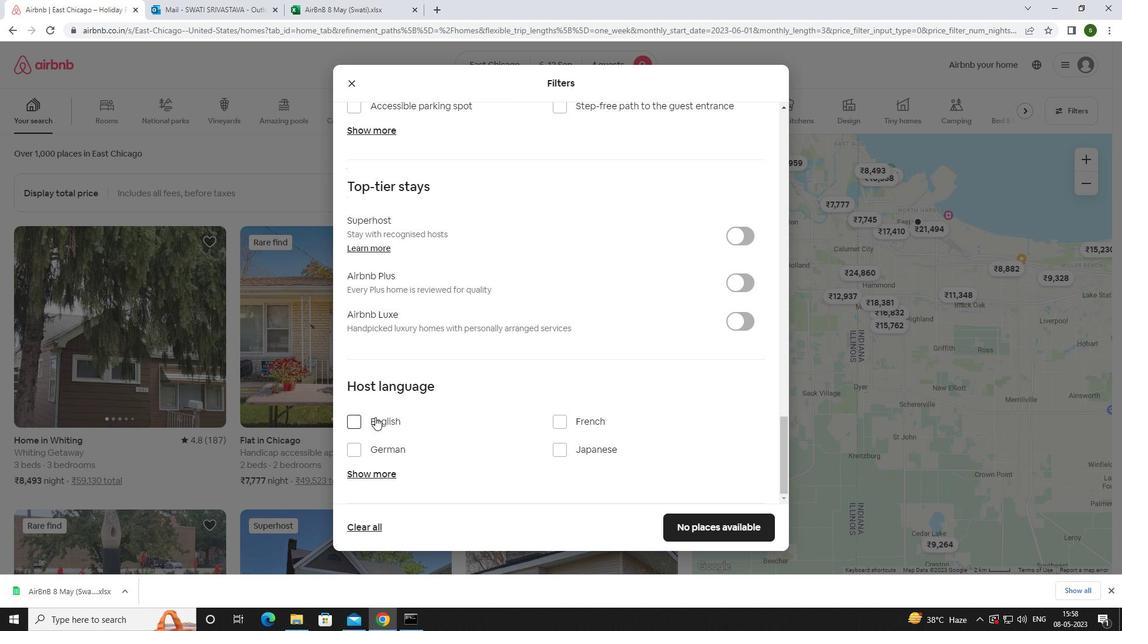 
Action: Mouse moved to (706, 526)
Screenshot: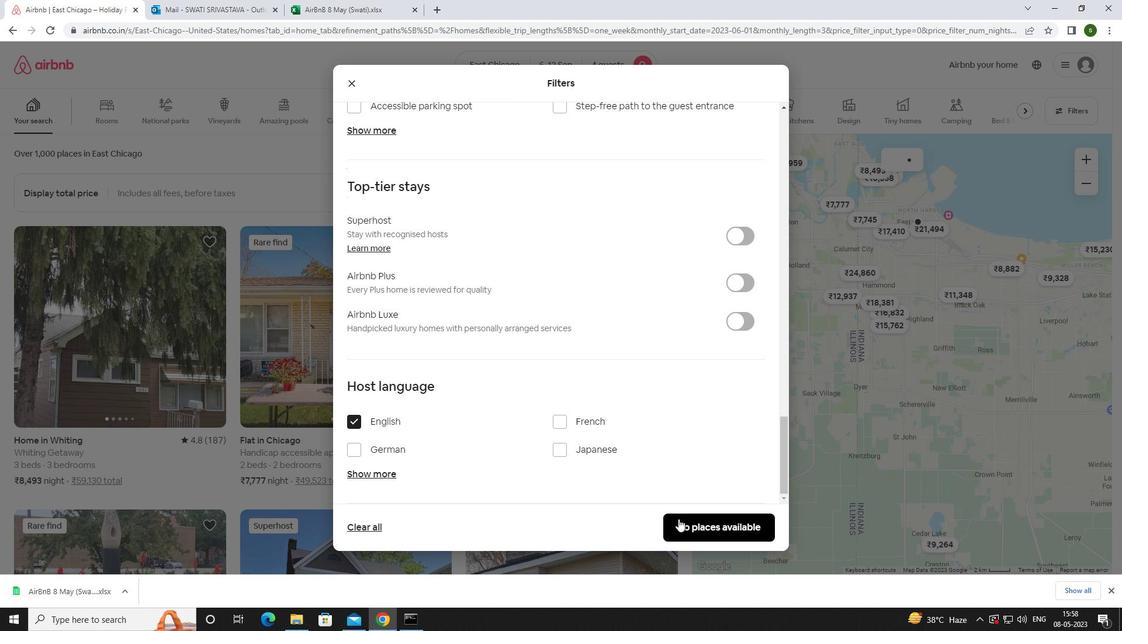 
Action: Mouse pressed left at (706, 526)
Screenshot: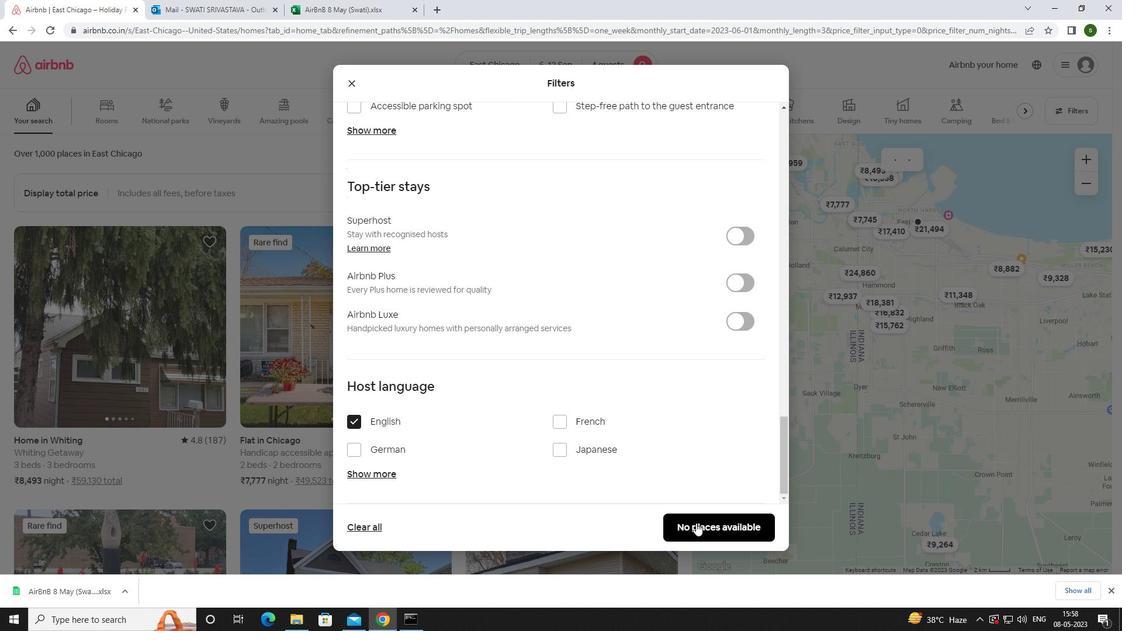 
Action: Mouse moved to (559, 388)
Screenshot: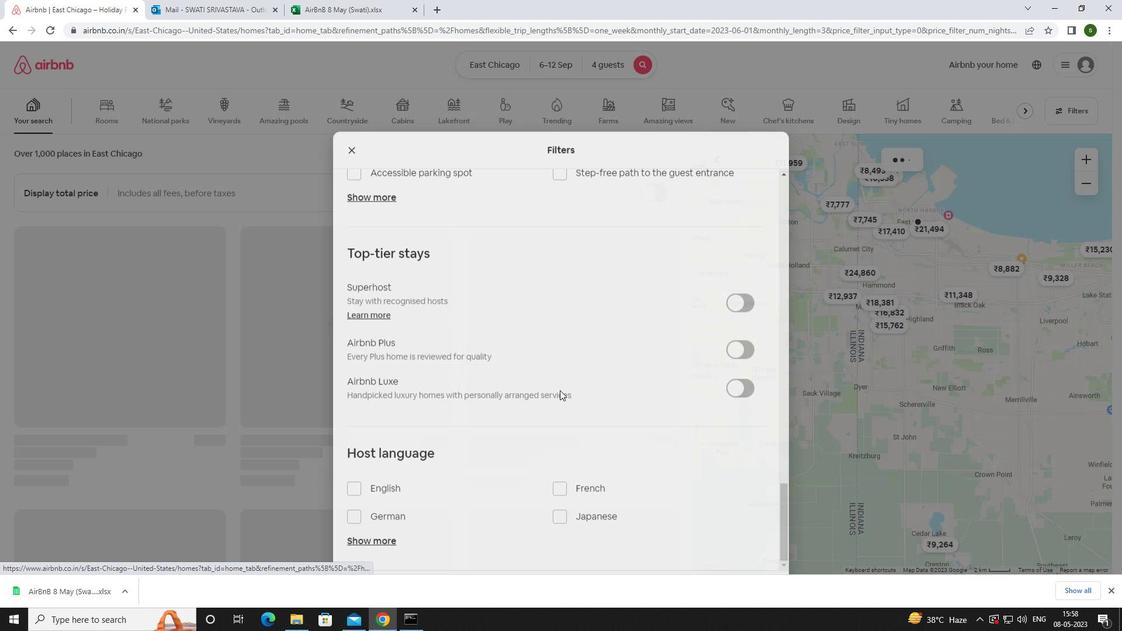 
